 Task: Modify the Trello card 'Card0000000136' by adding a link, editing the description, adding a 'Join the card' button, and changing the cover color to red.
Action: Mouse moved to (432, 594)
Screenshot: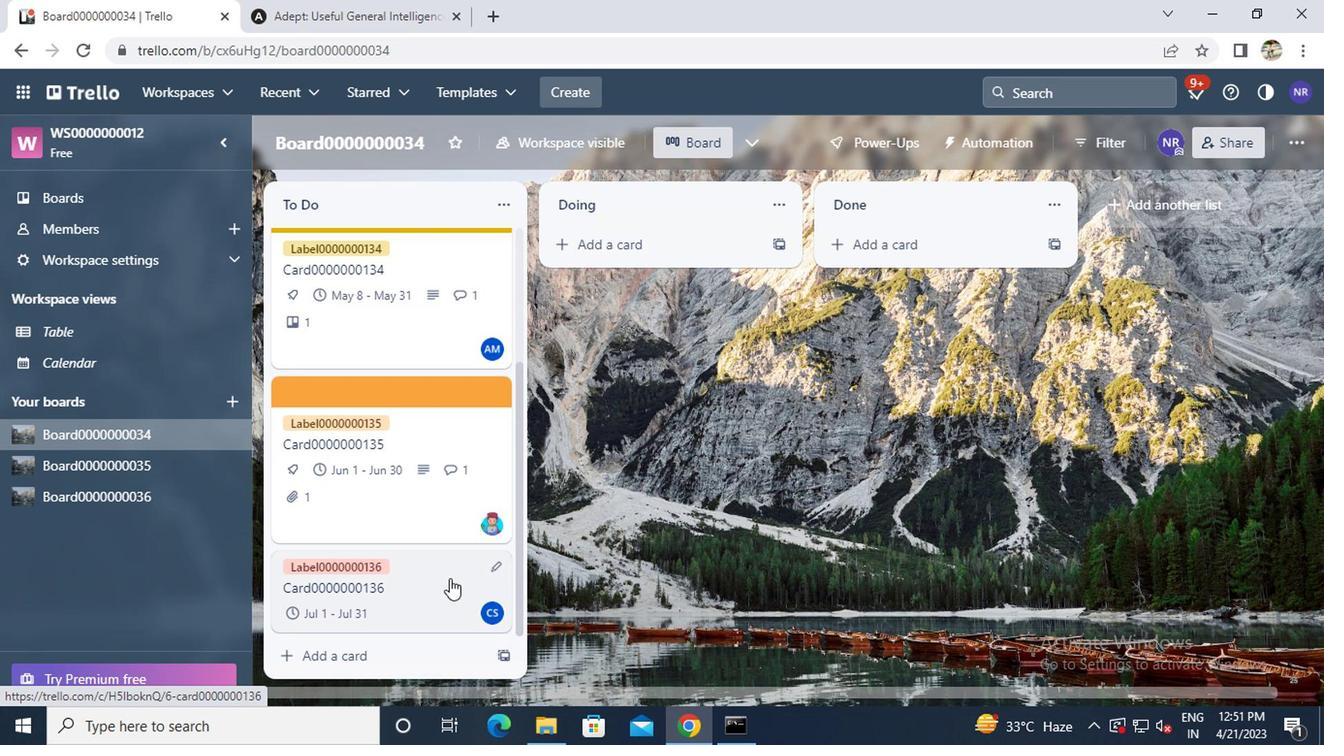 
Action: Mouse pressed left at (432, 594)
Screenshot: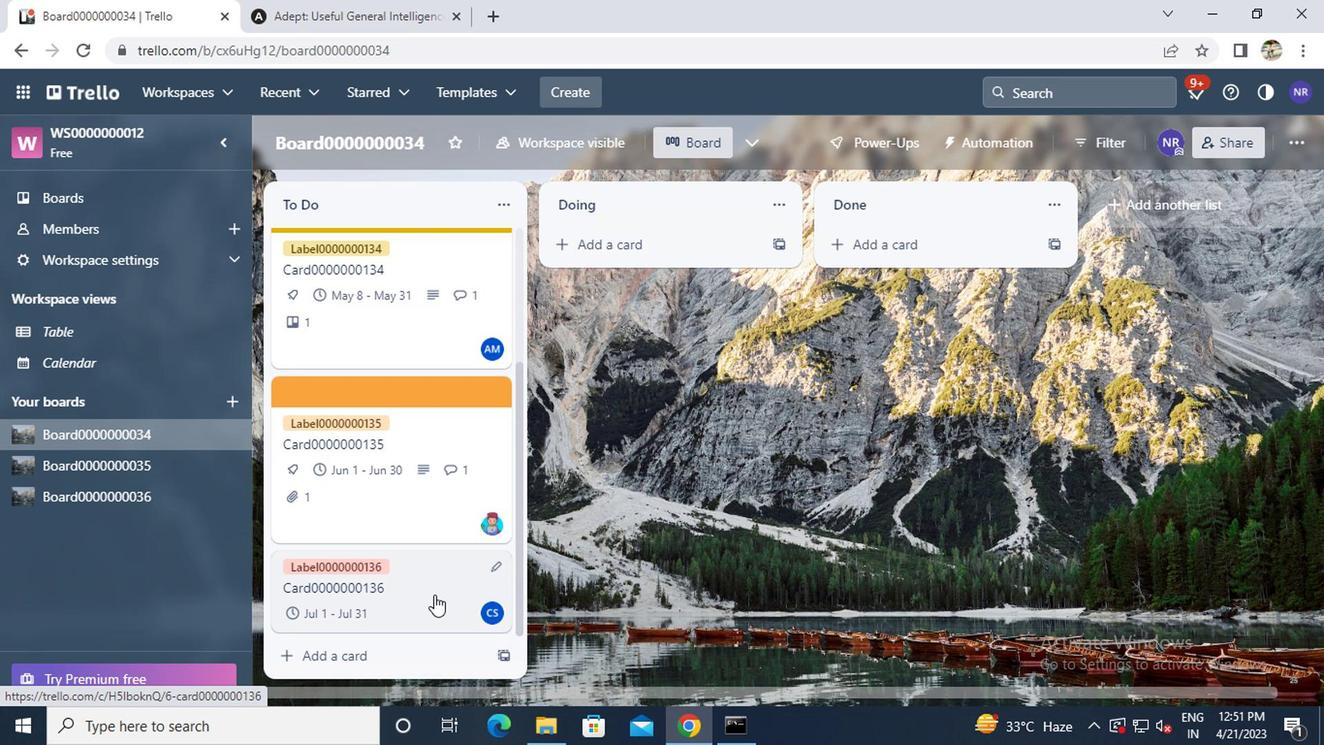 
Action: Mouse moved to (867, 406)
Screenshot: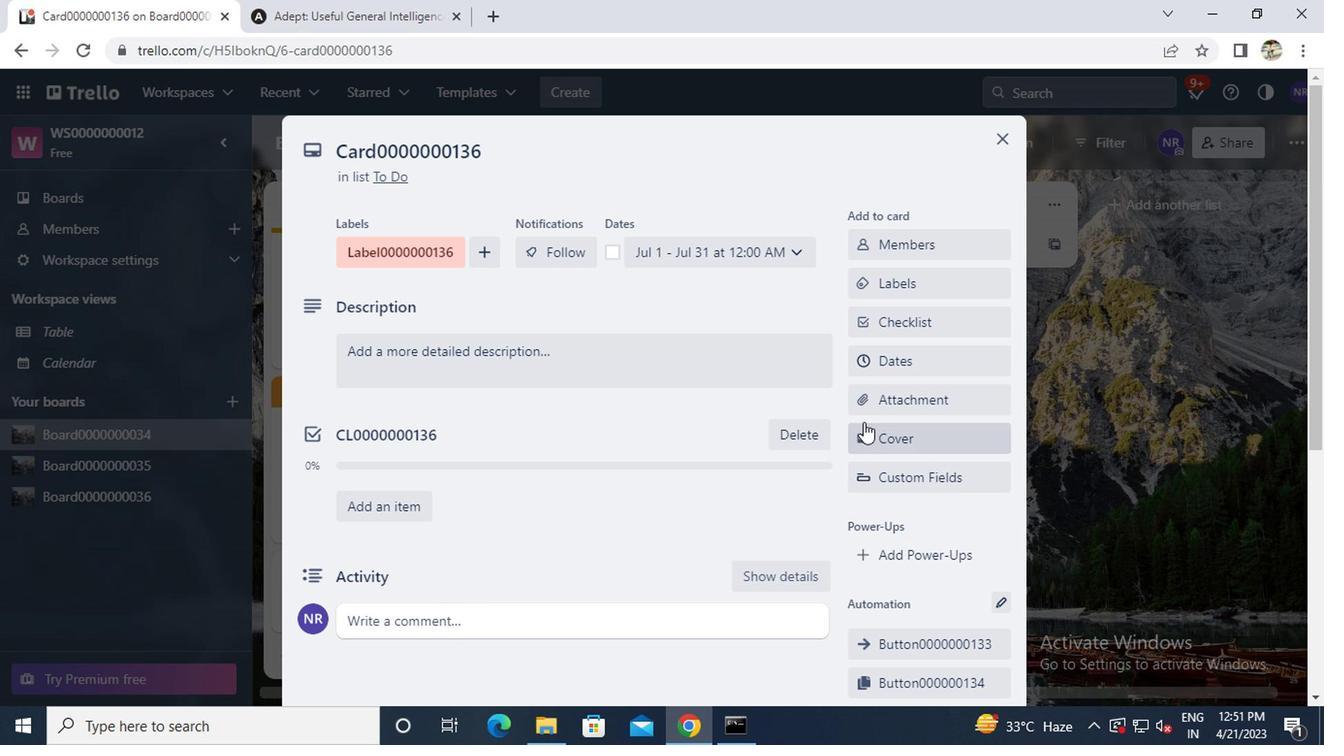 
Action: Mouse pressed left at (867, 406)
Screenshot: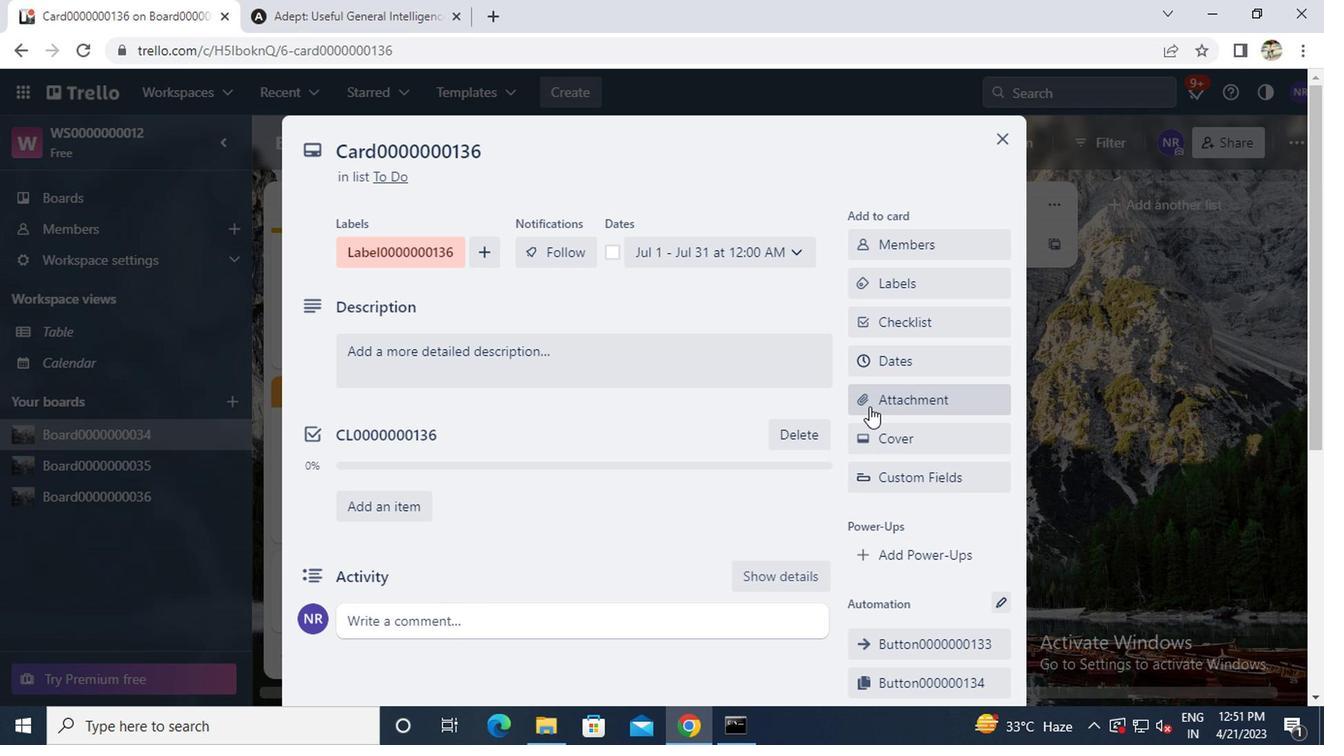 
Action: Mouse moved to (367, 8)
Screenshot: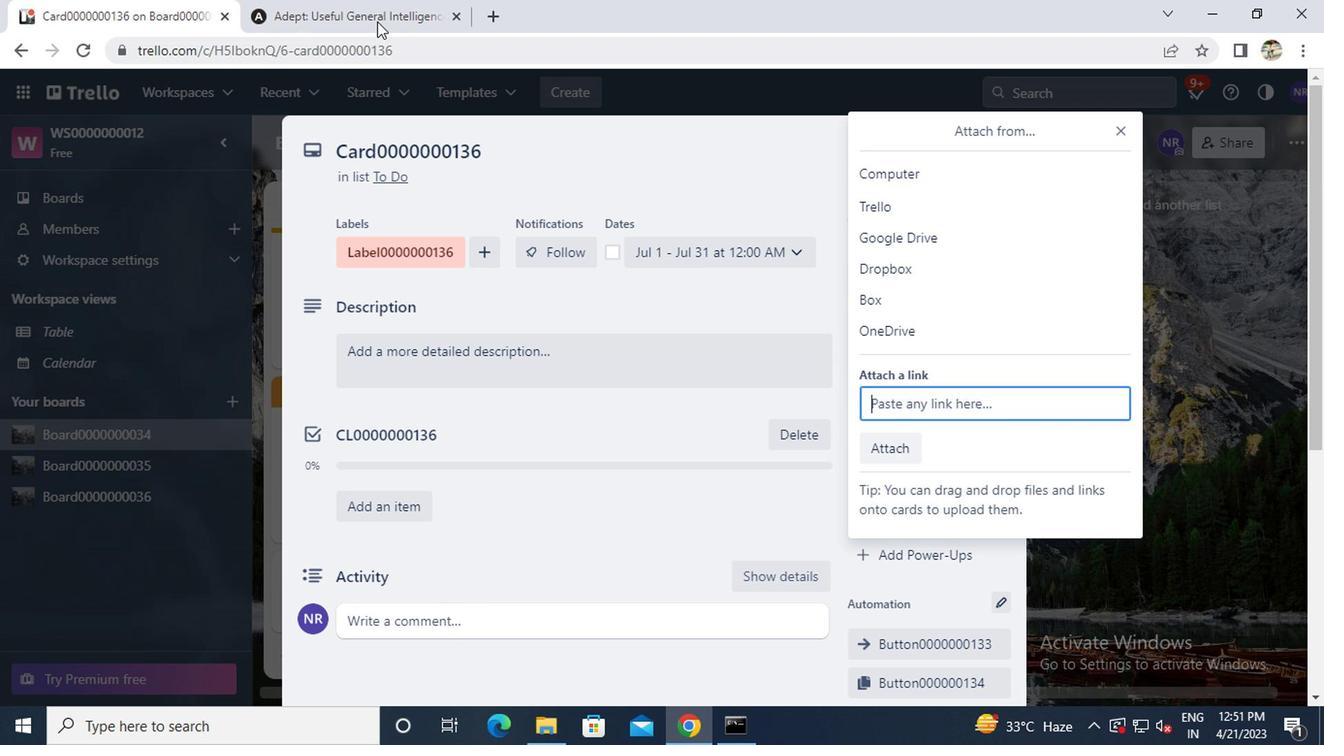 
Action: Mouse pressed left at (367, 8)
Screenshot: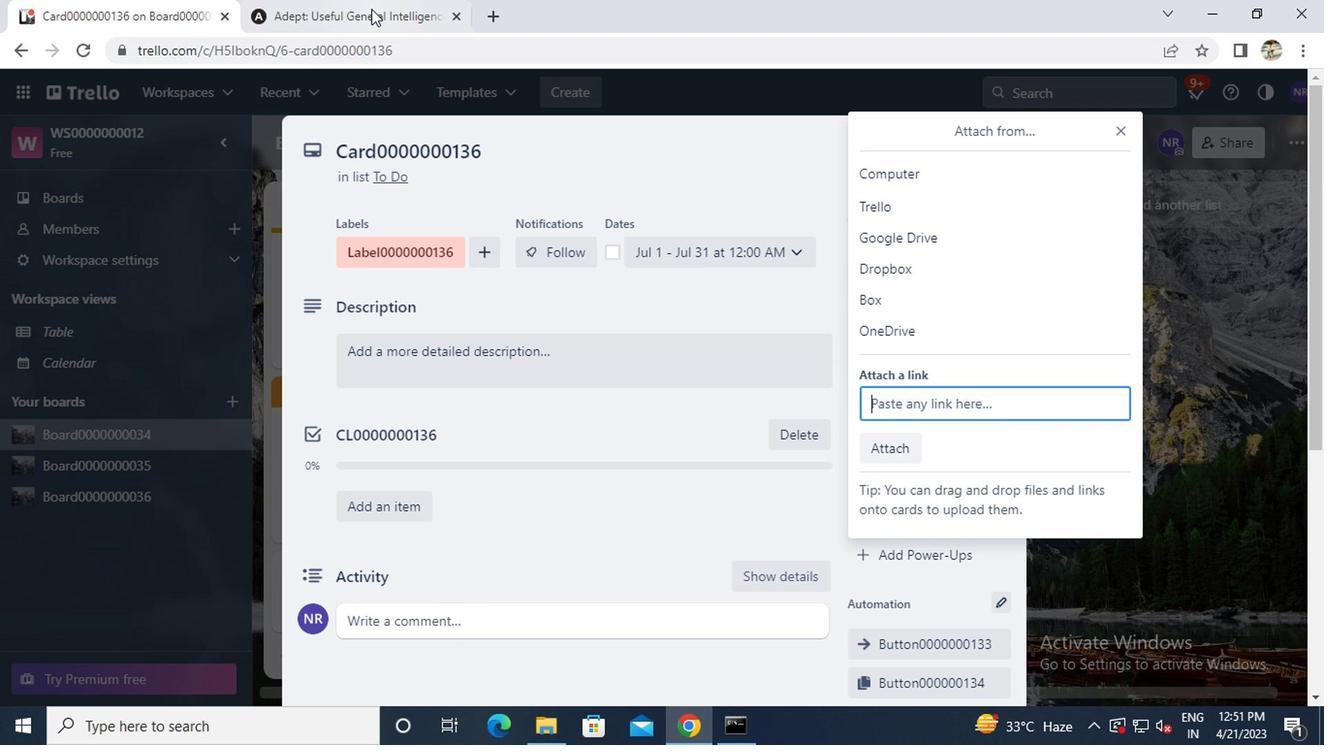 
Action: Mouse moved to (388, 53)
Screenshot: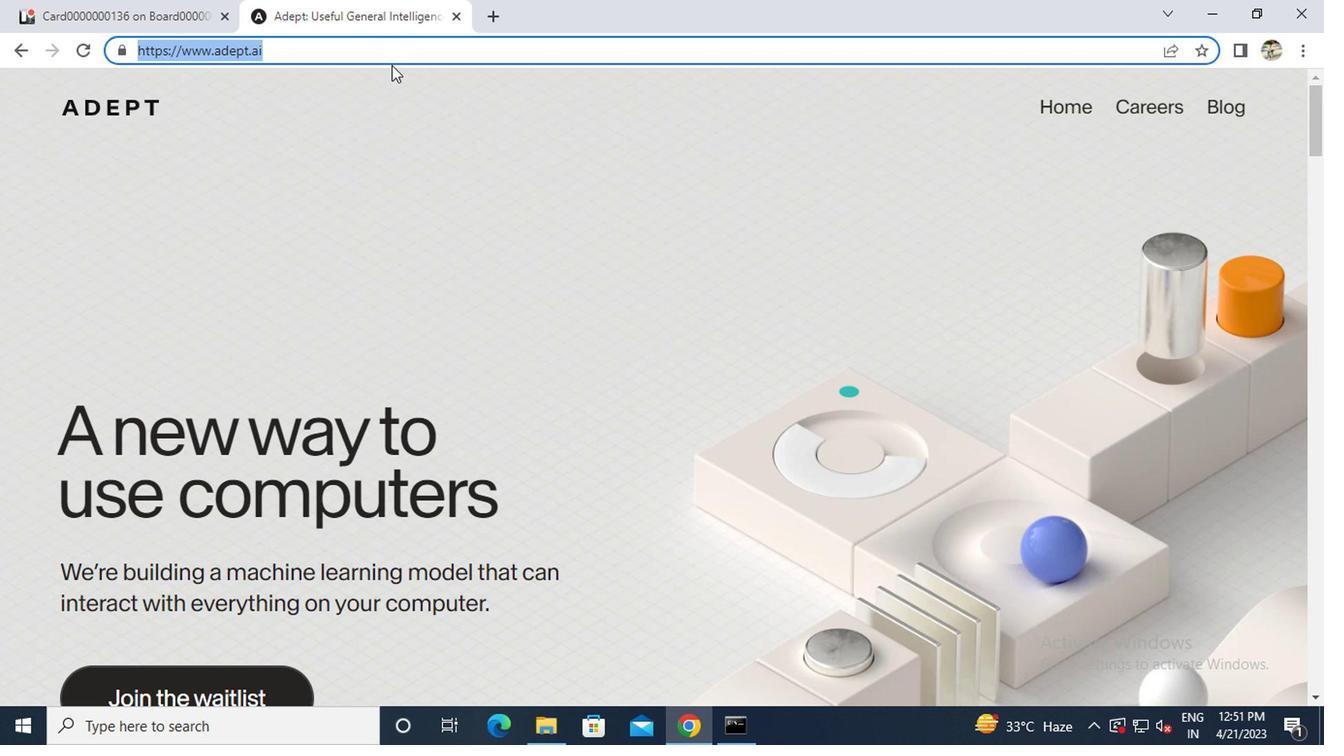 
Action: Key pressed ctrl+C
Screenshot: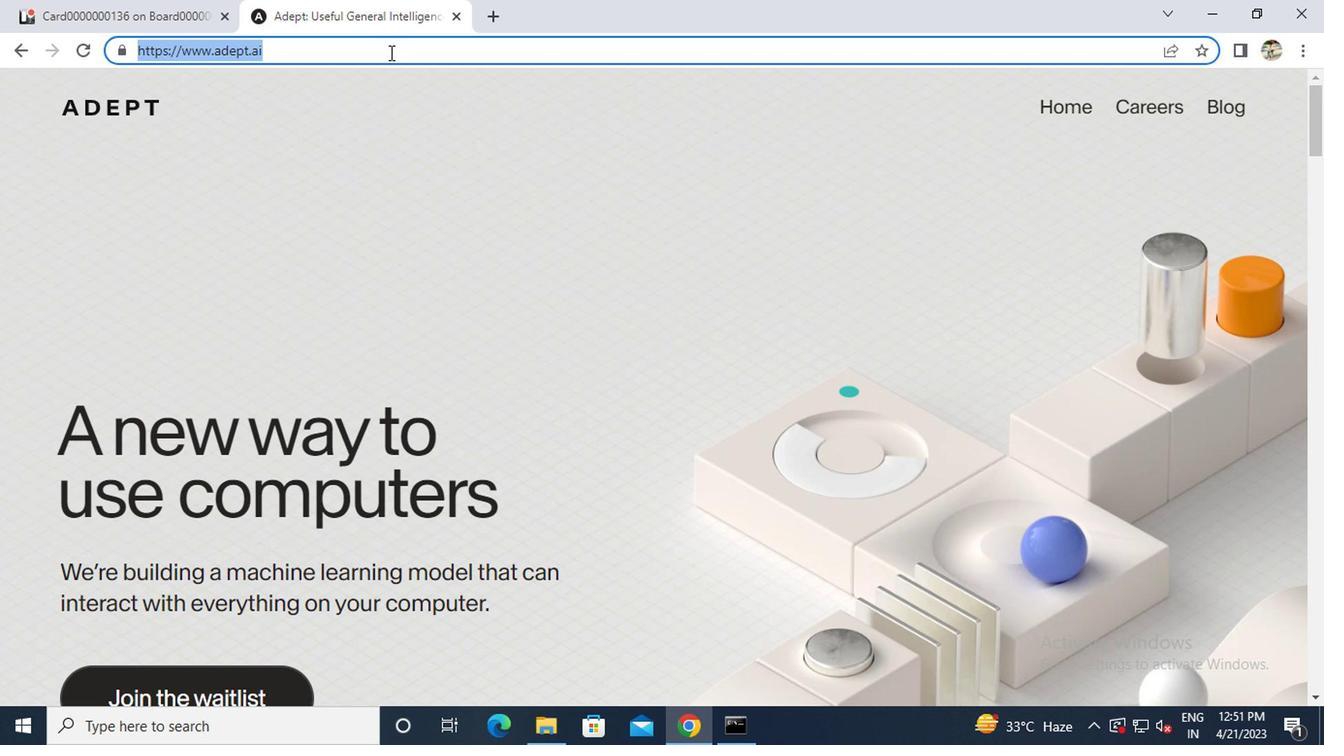 
Action: Mouse moved to (142, 0)
Screenshot: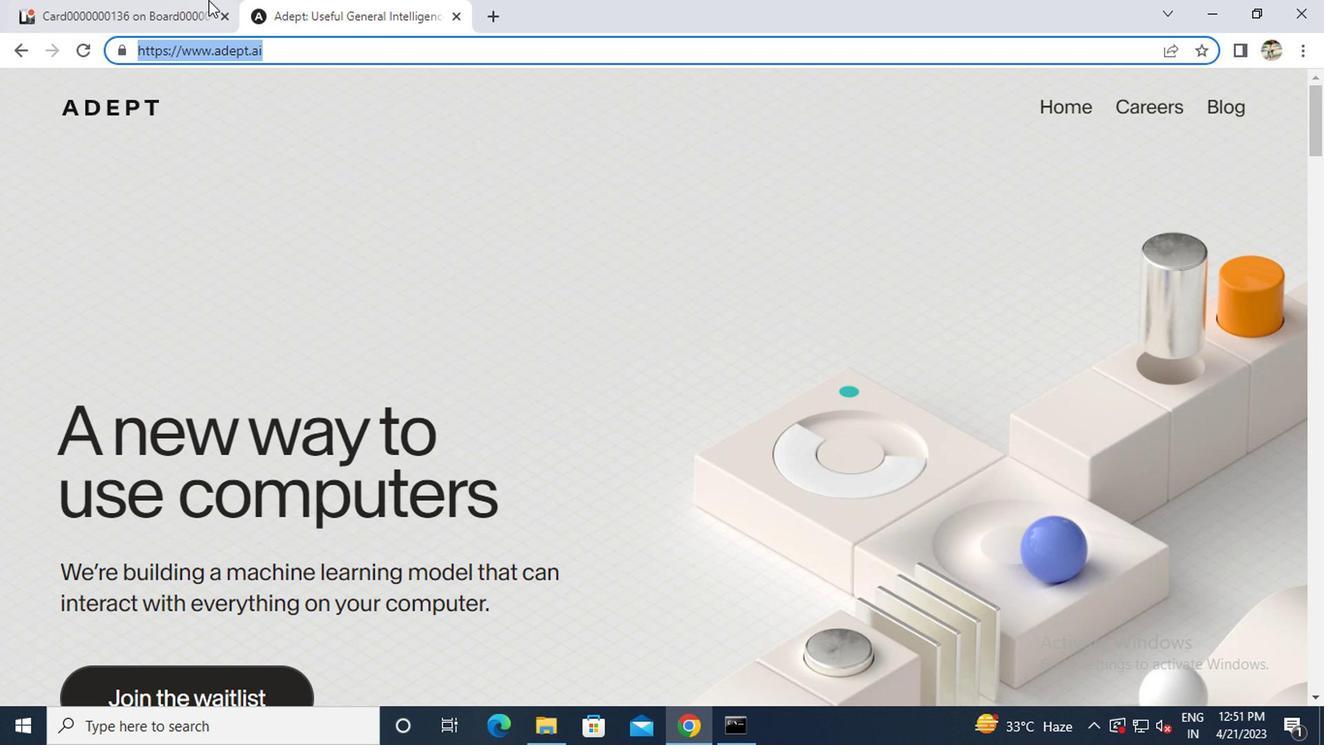 
Action: Mouse pressed left at (142, 2)
Screenshot: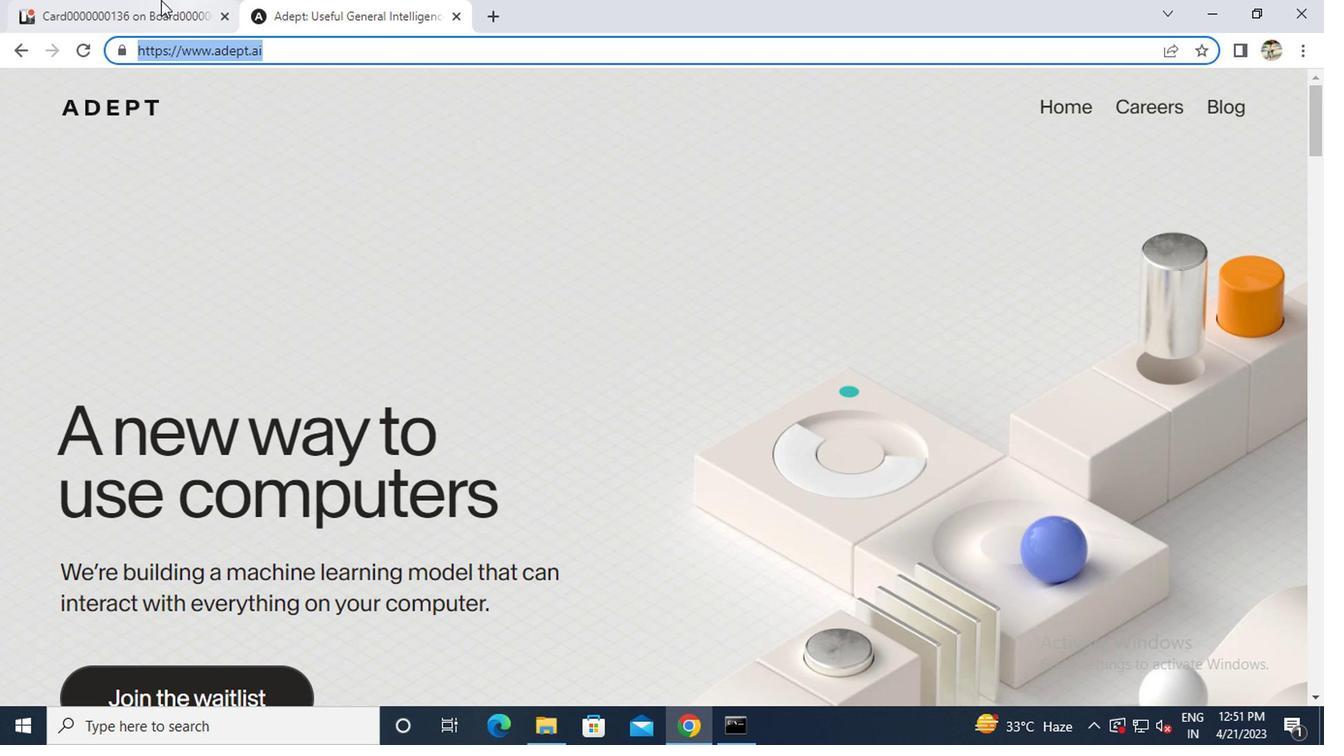 
Action: Mouse moved to (904, 405)
Screenshot: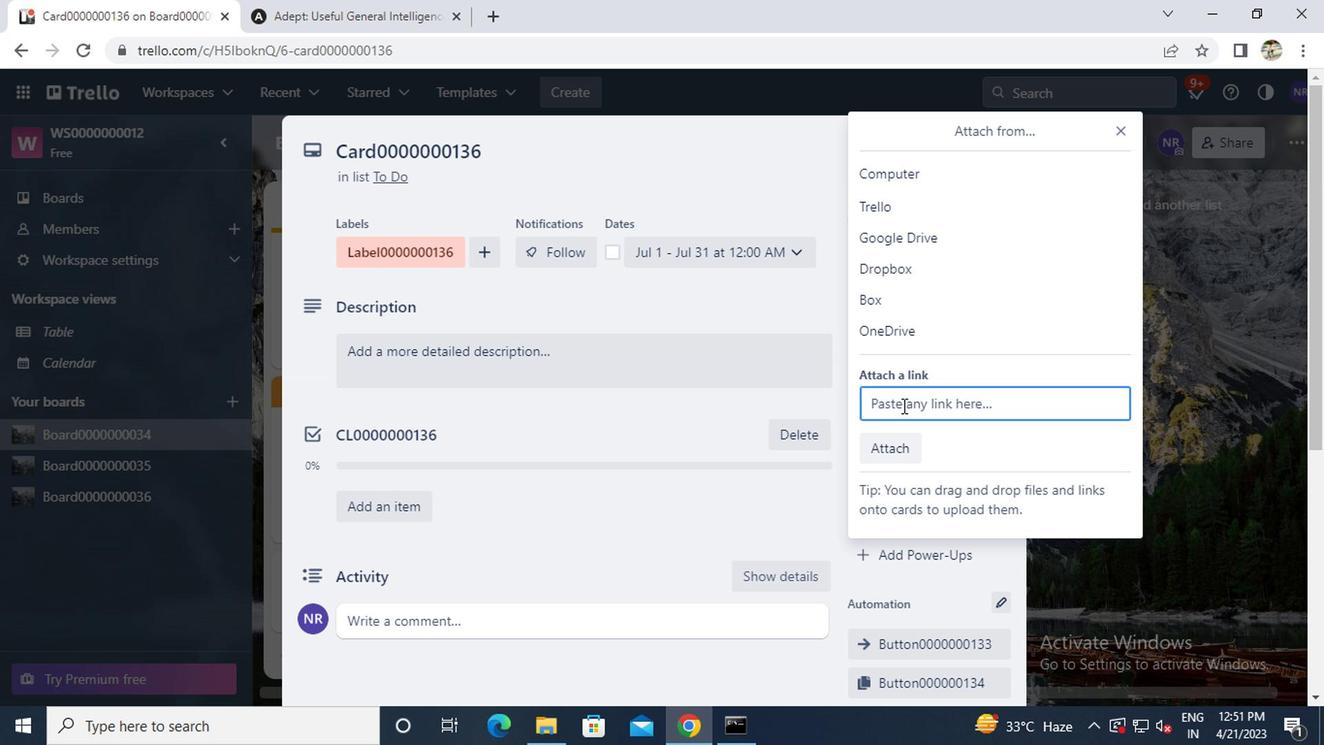 
Action: Mouse pressed left at (904, 405)
Screenshot: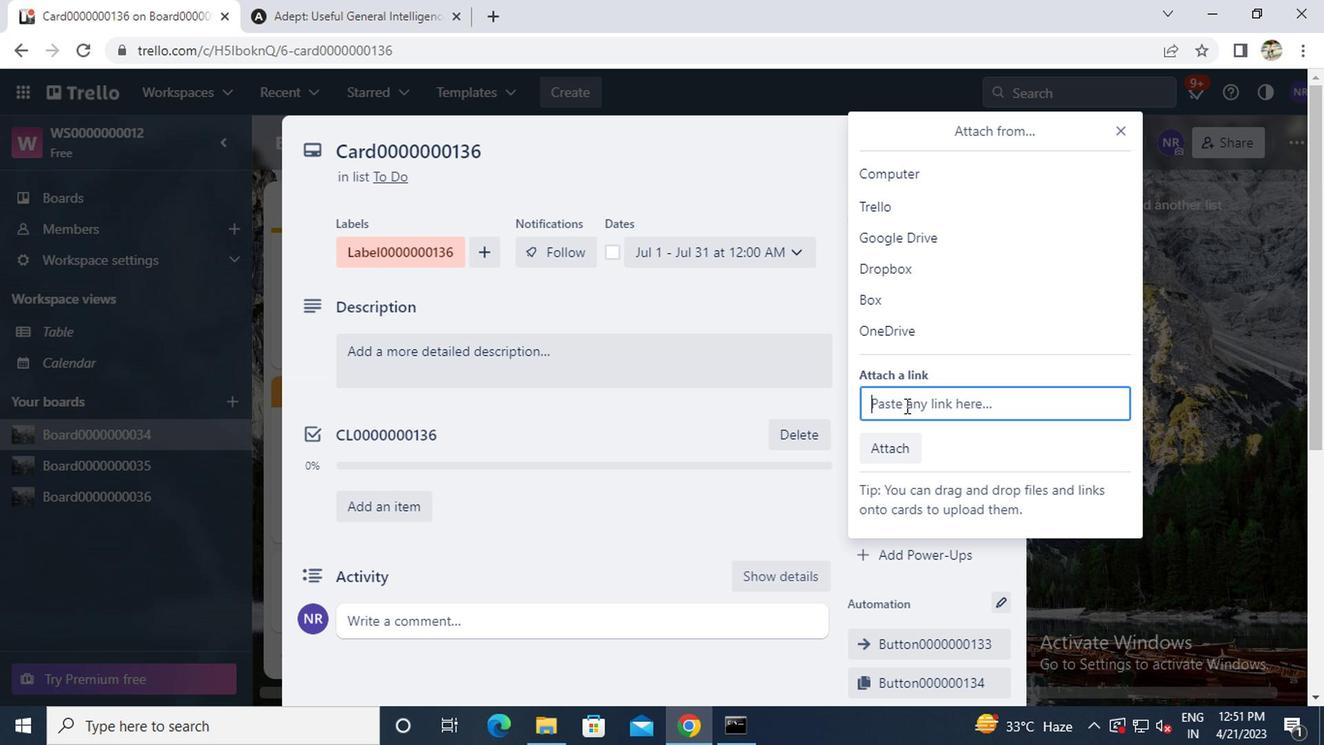 
Action: Key pressed ctrl+V
Screenshot: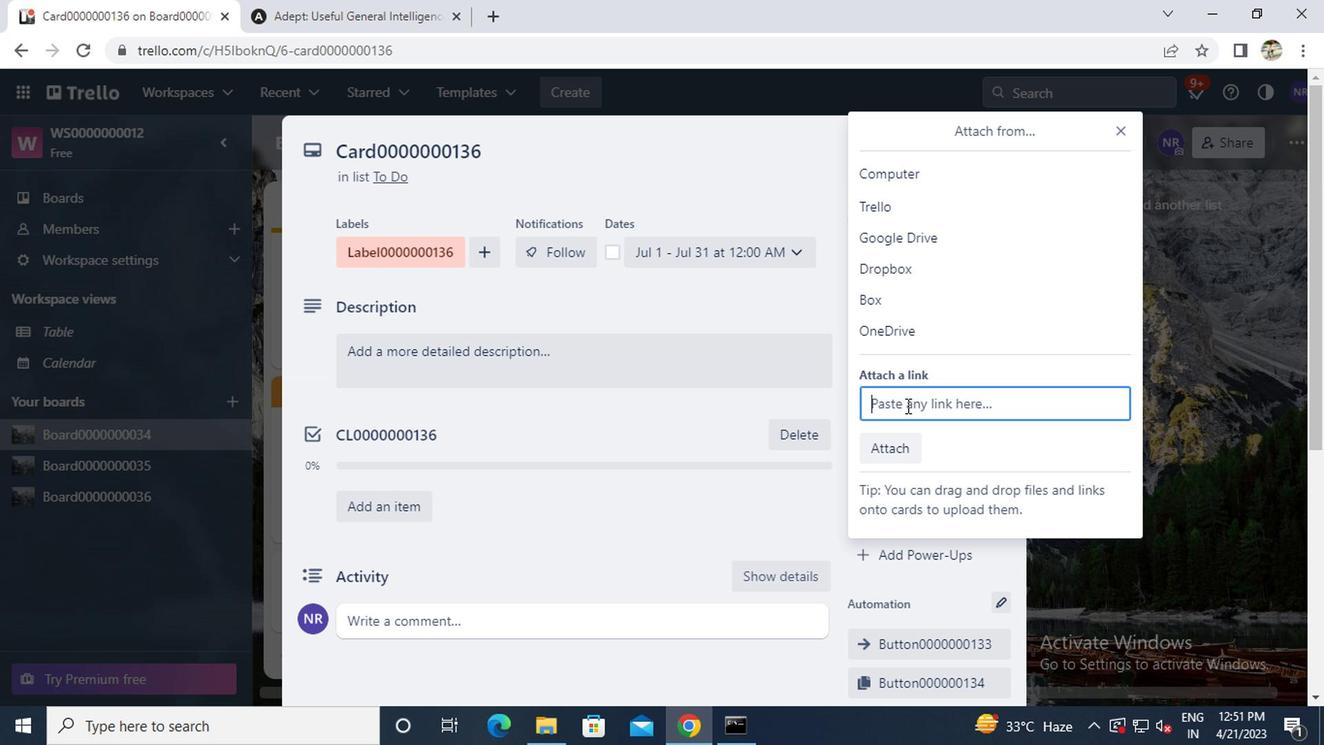 
Action: Mouse moved to (907, 467)
Screenshot: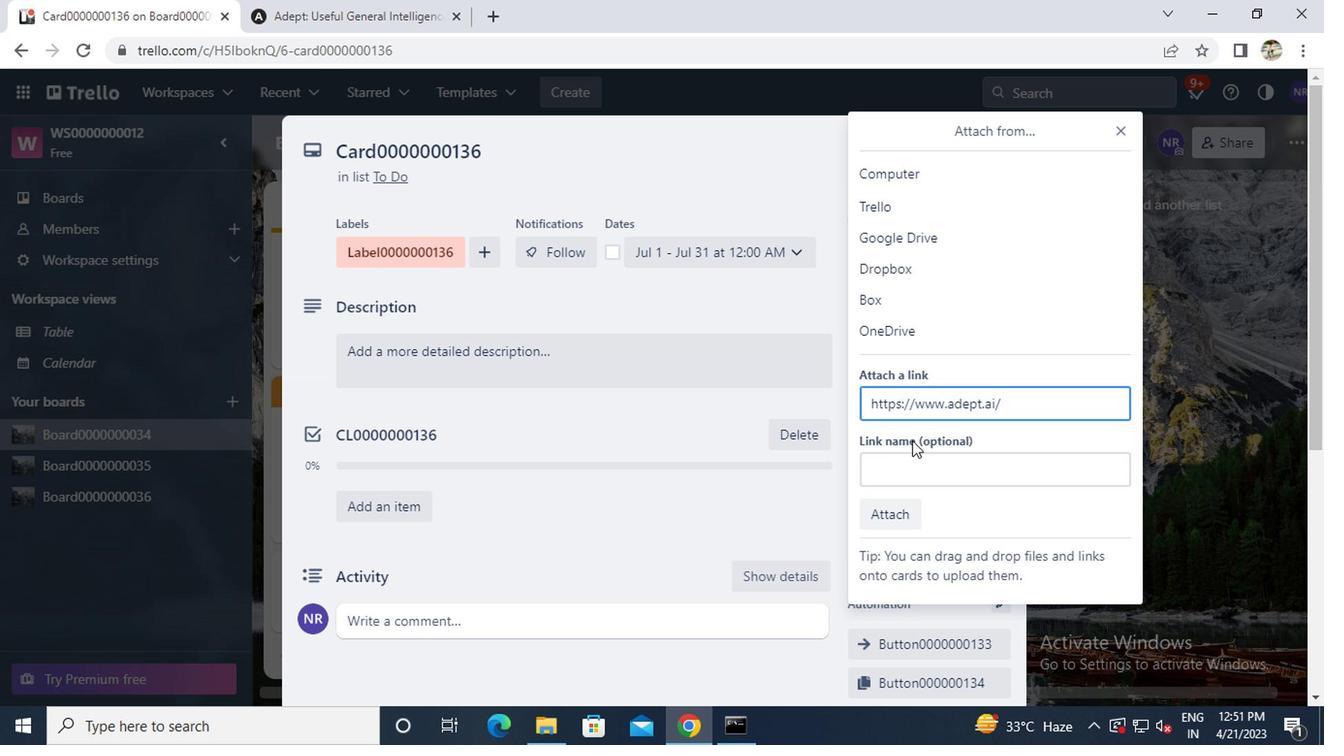 
Action: Mouse pressed left at (907, 467)
Screenshot: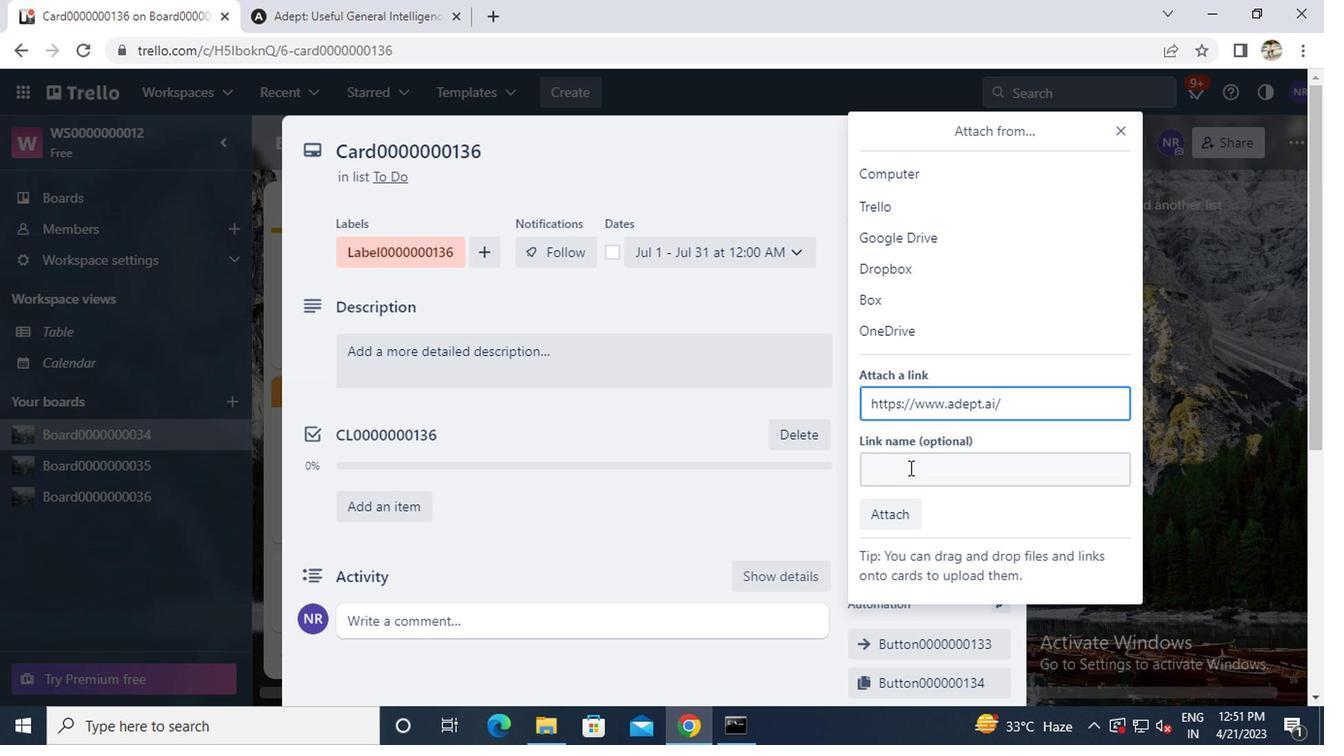 
Action: Key pressed l<Key.caps_lock>ink
Screenshot: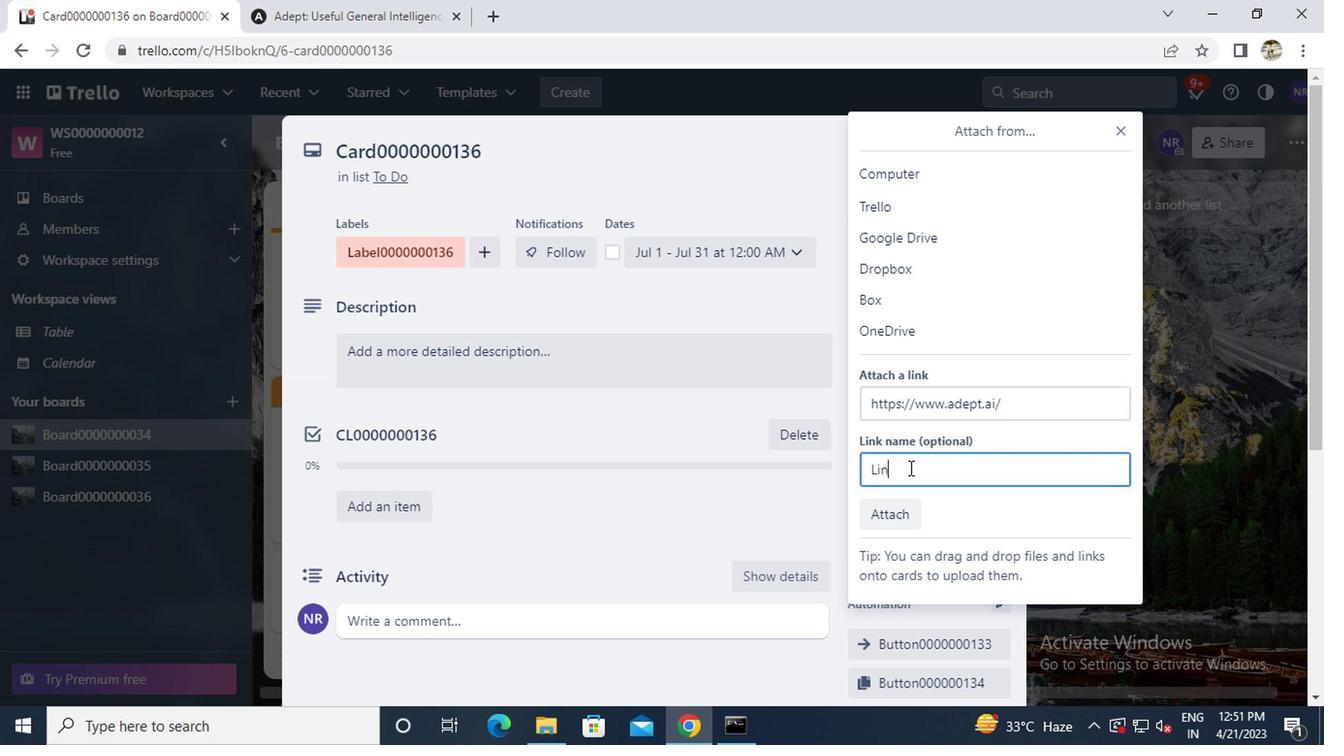 
Action: Mouse moved to (890, 516)
Screenshot: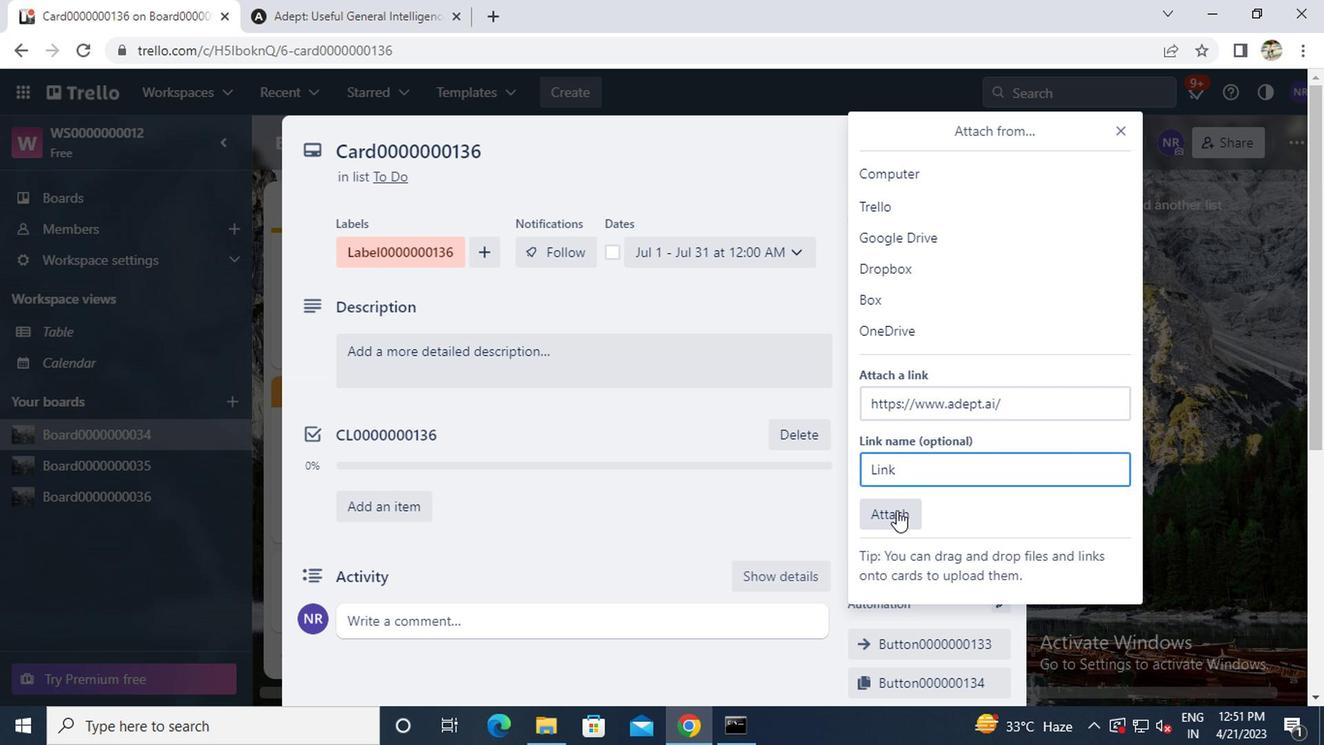 
Action: Mouse pressed left at (890, 516)
Screenshot: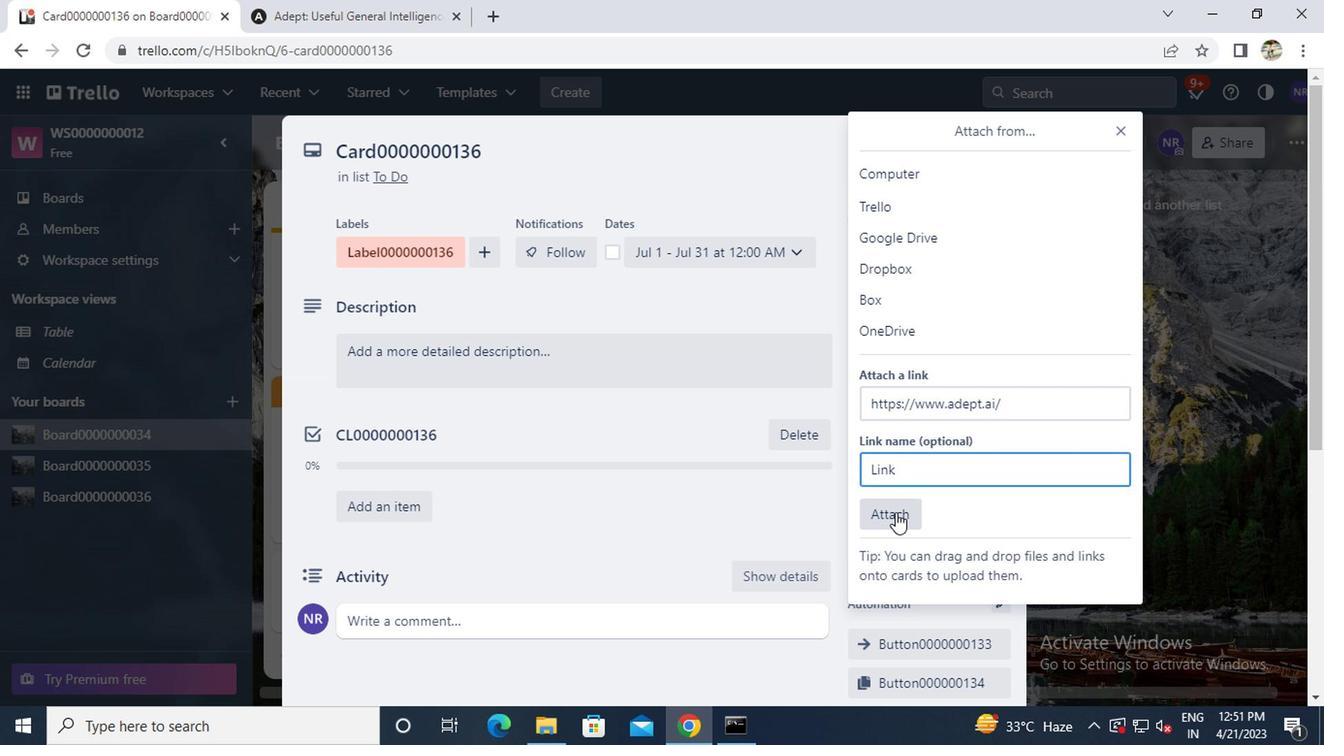 
Action: Mouse moved to (870, 444)
Screenshot: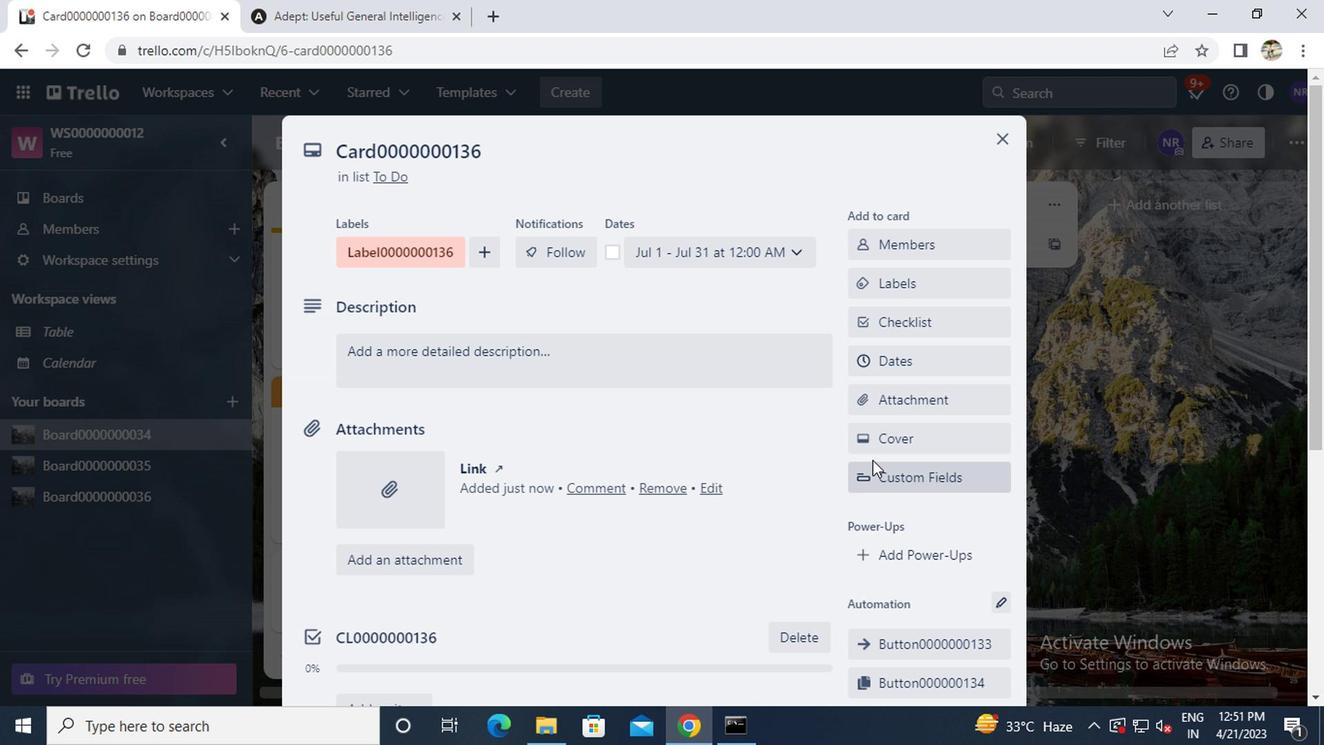 
Action: Mouse pressed left at (870, 444)
Screenshot: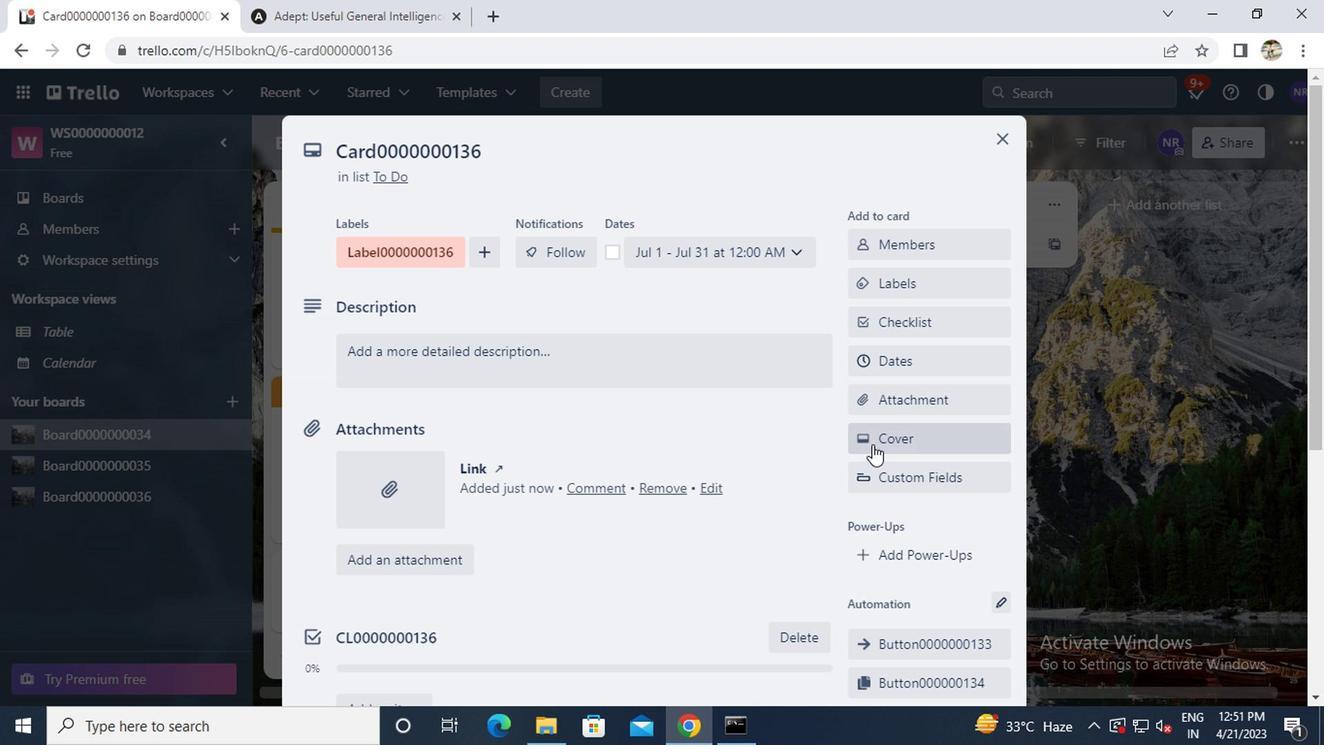
Action: Mouse moved to (1037, 316)
Screenshot: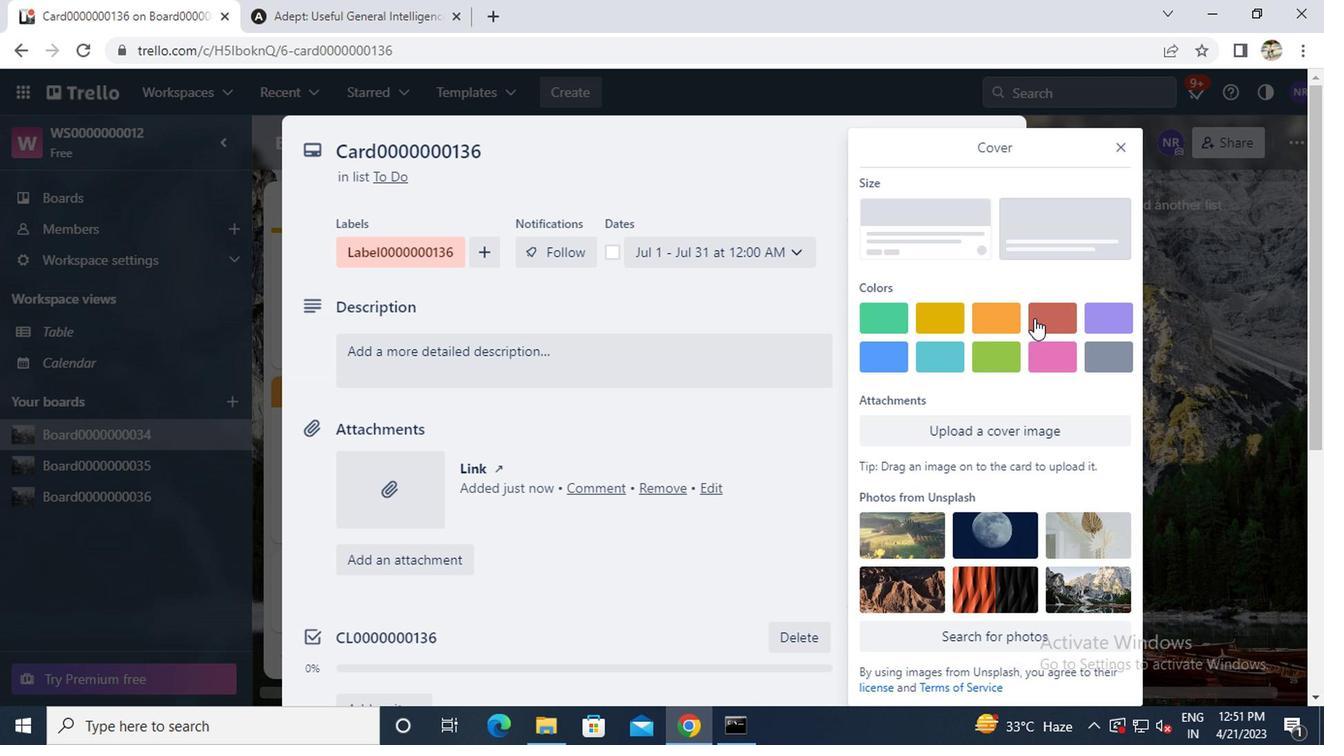 
Action: Mouse pressed left at (1037, 316)
Screenshot: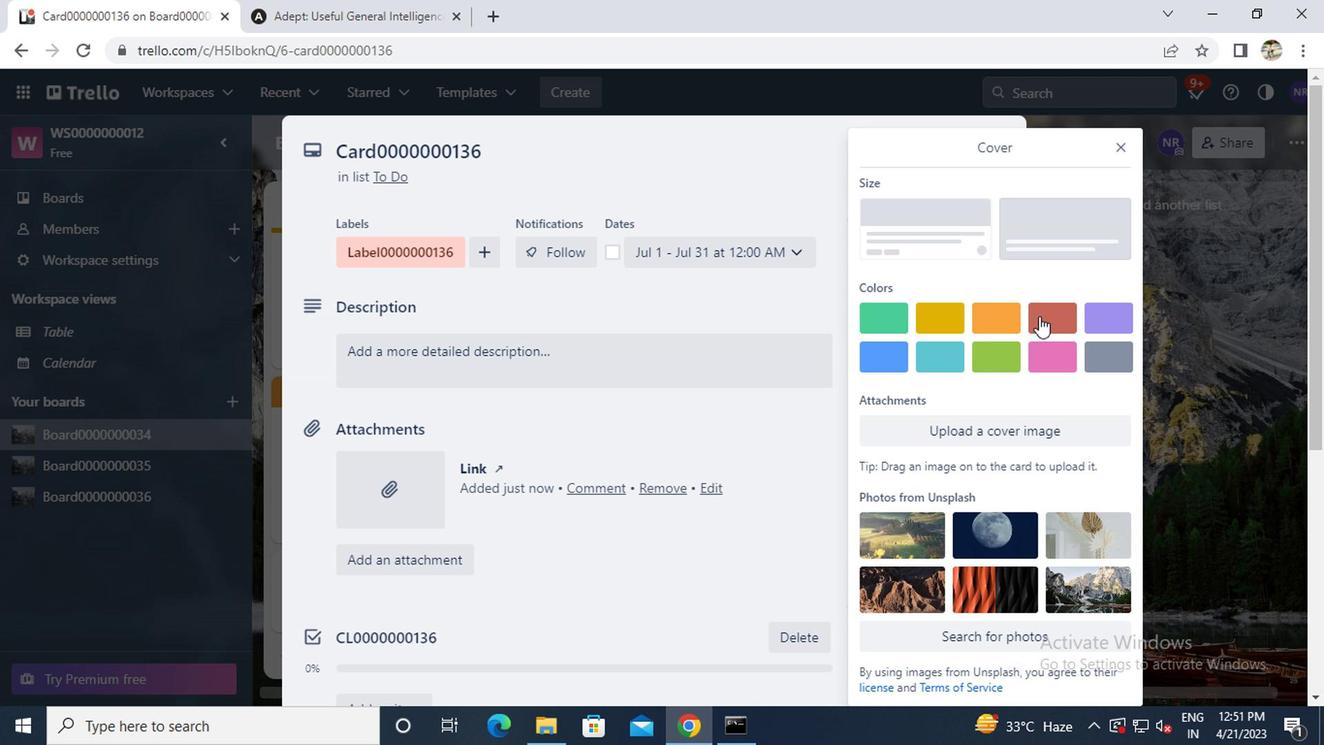 
Action: Mouse moved to (1115, 135)
Screenshot: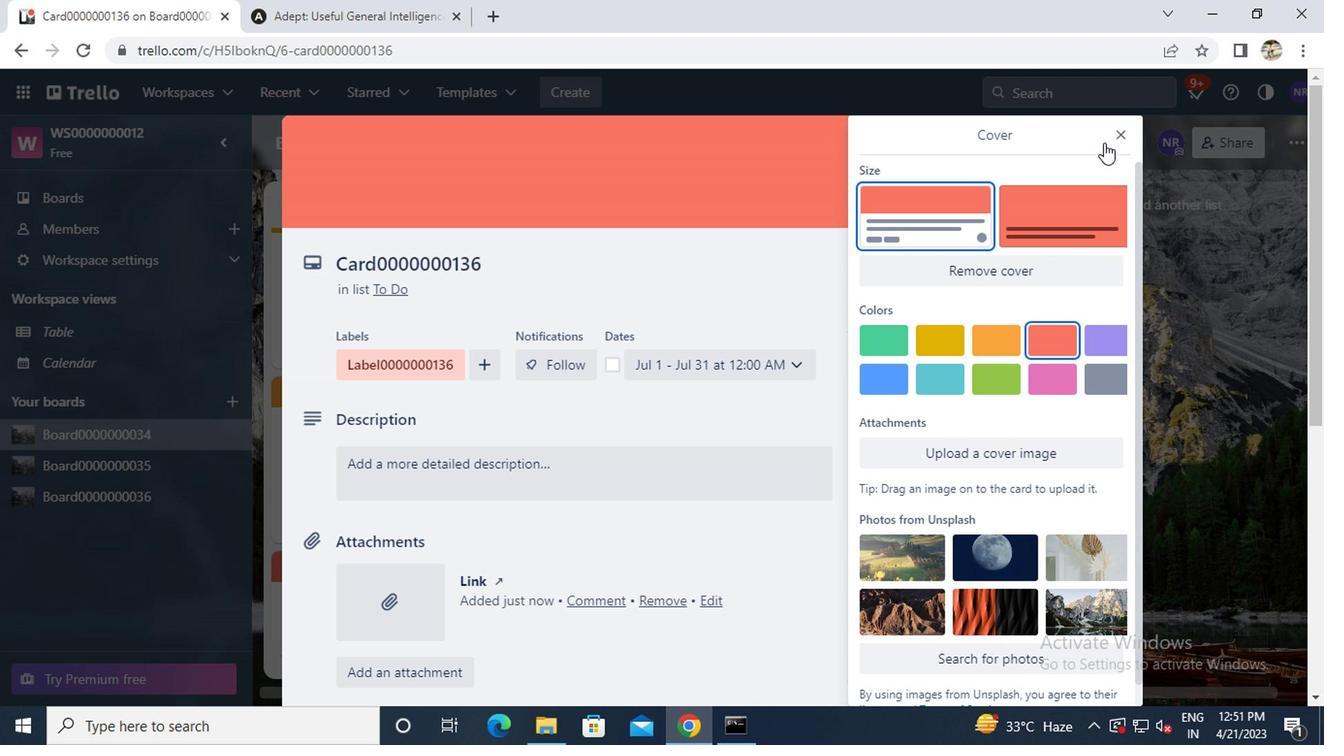 
Action: Mouse pressed left at (1115, 135)
Screenshot: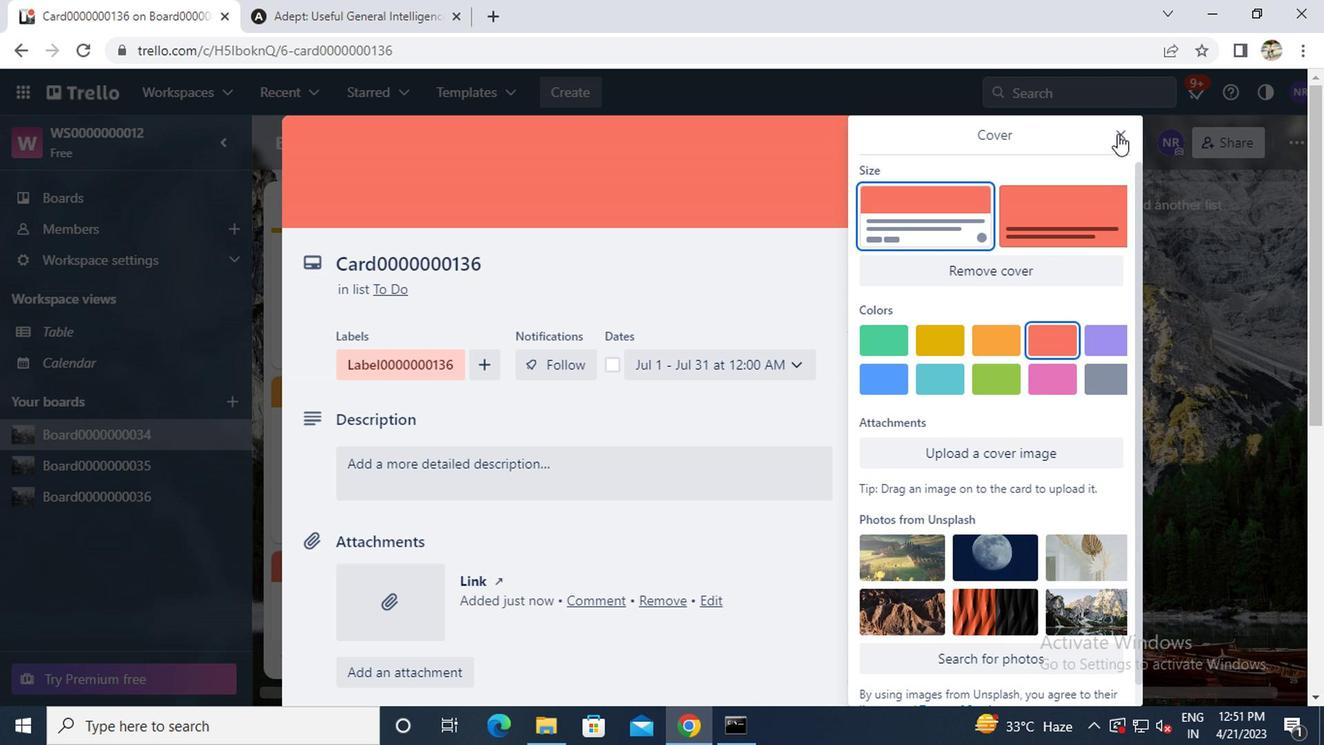 
Action: Mouse moved to (925, 430)
Screenshot: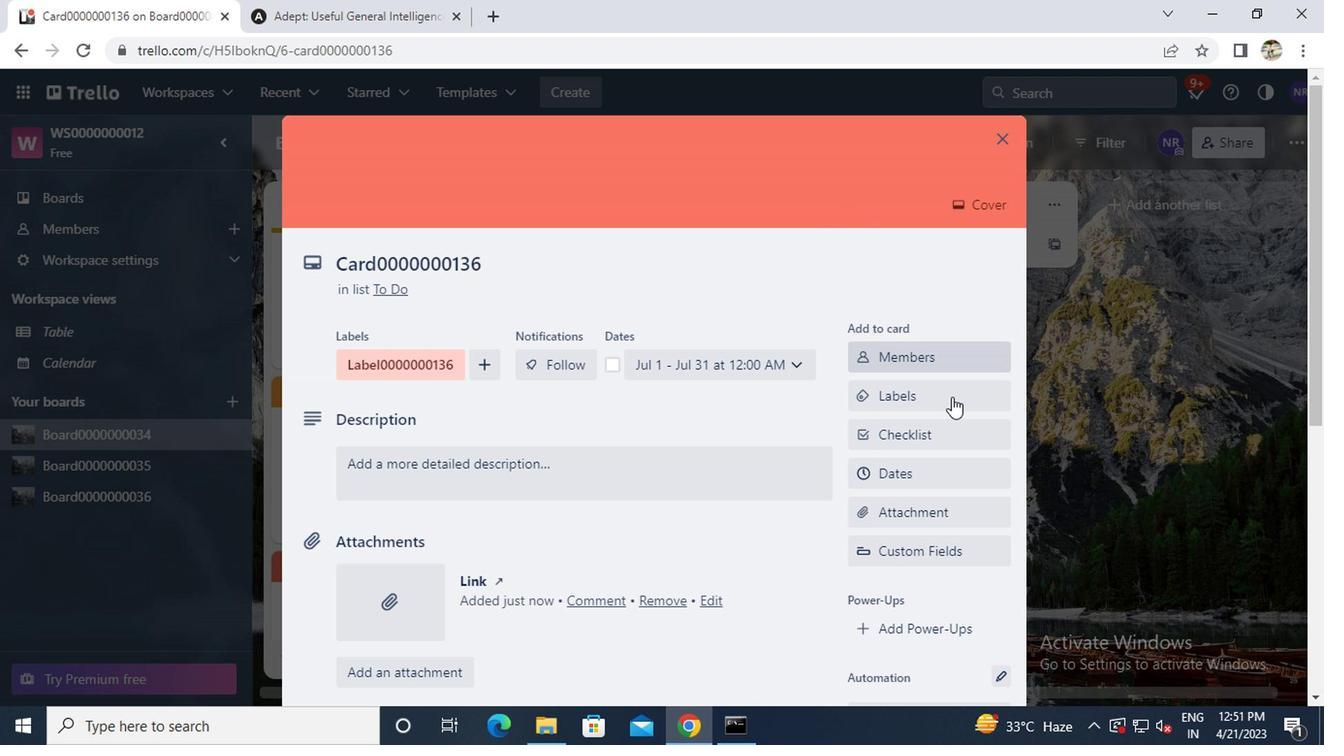 
Action: Mouse scrolled (925, 429) with delta (0, 0)
Screenshot: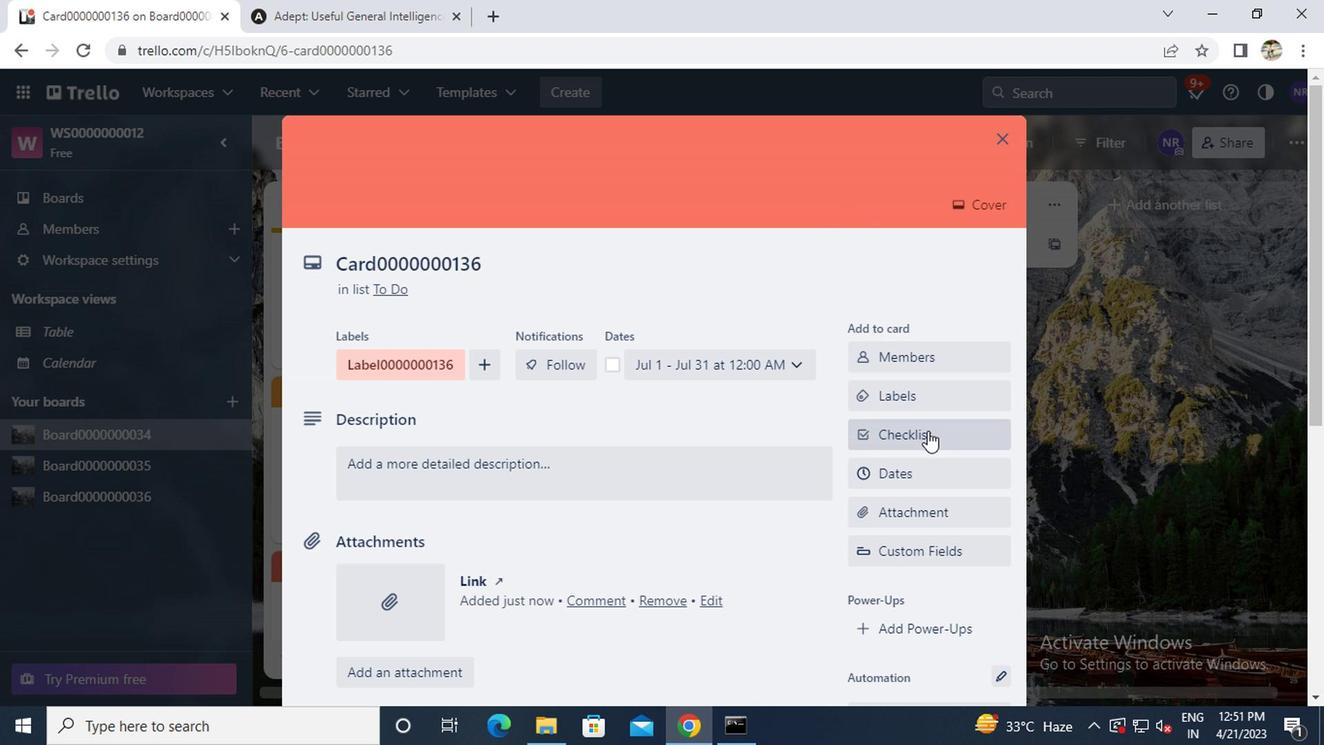 
Action: Mouse scrolled (925, 429) with delta (0, 0)
Screenshot: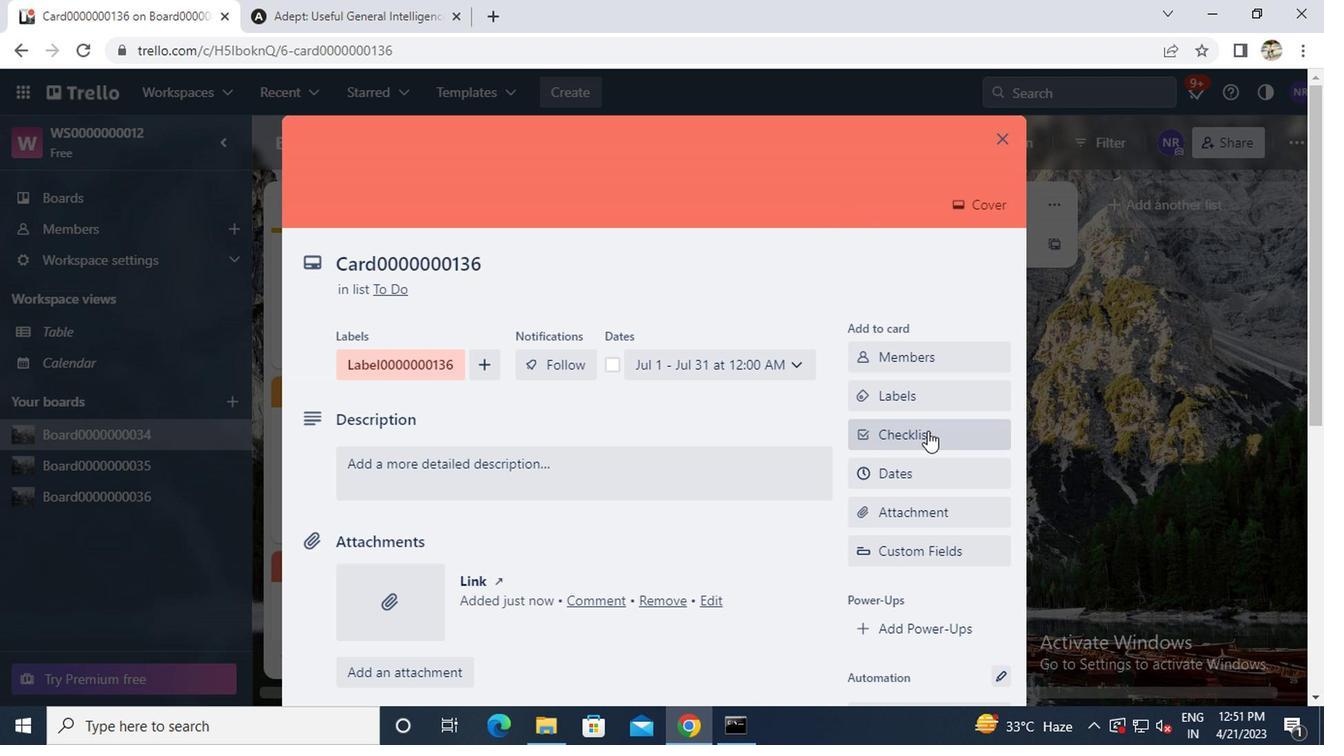 
Action: Mouse scrolled (925, 429) with delta (0, 0)
Screenshot: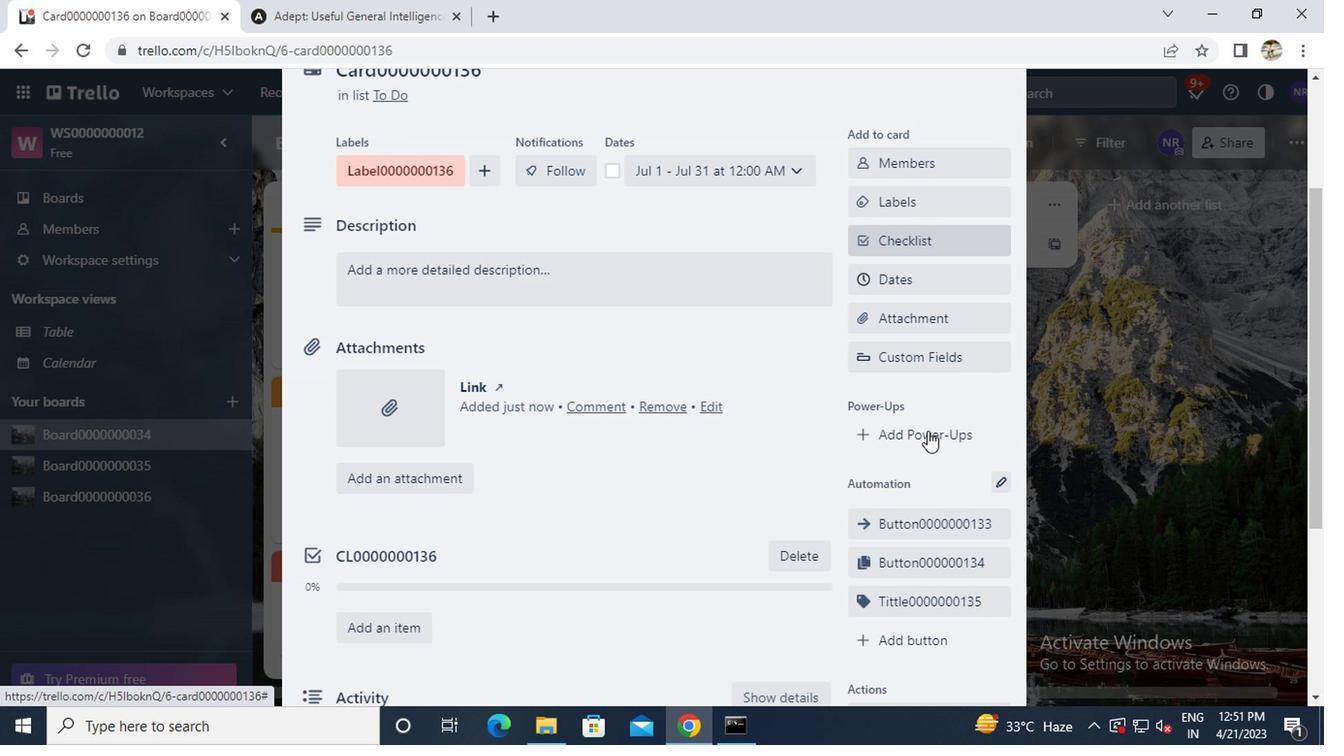 
Action: Mouse scrolled (925, 429) with delta (0, 0)
Screenshot: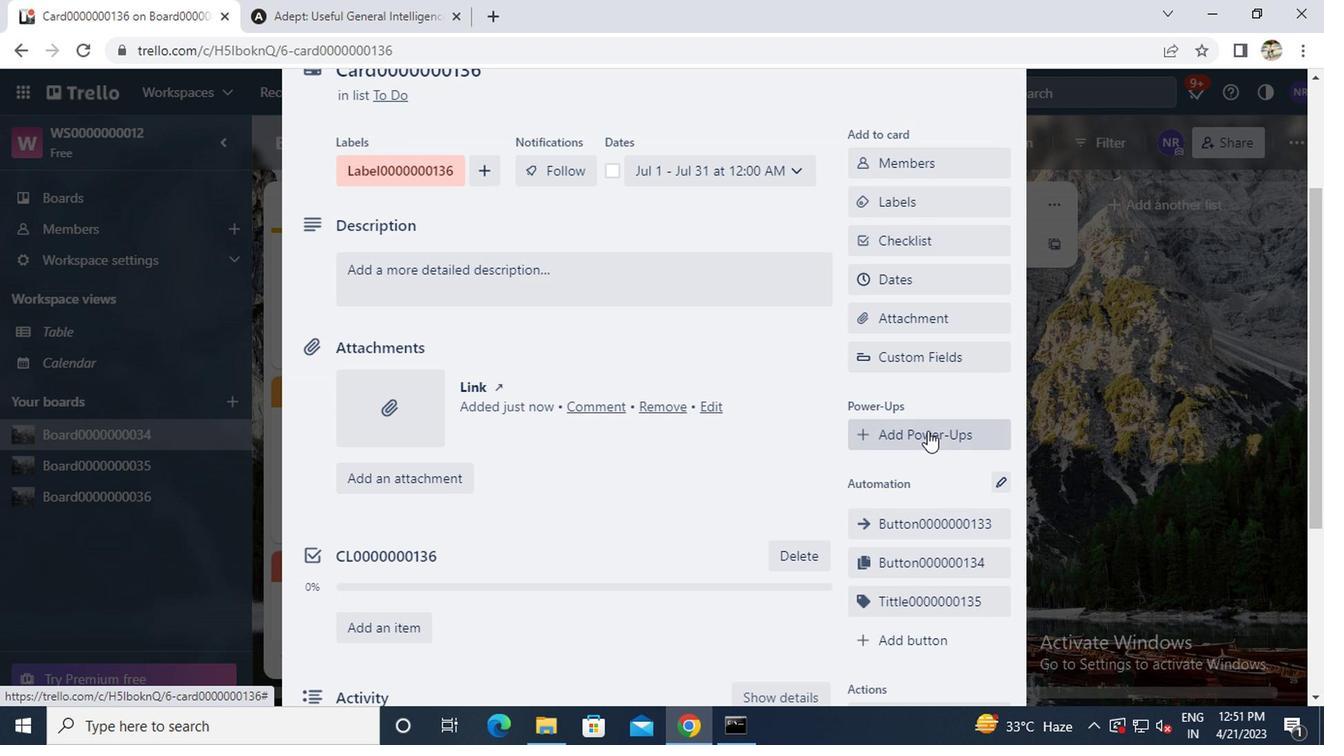 
Action: Mouse moved to (919, 444)
Screenshot: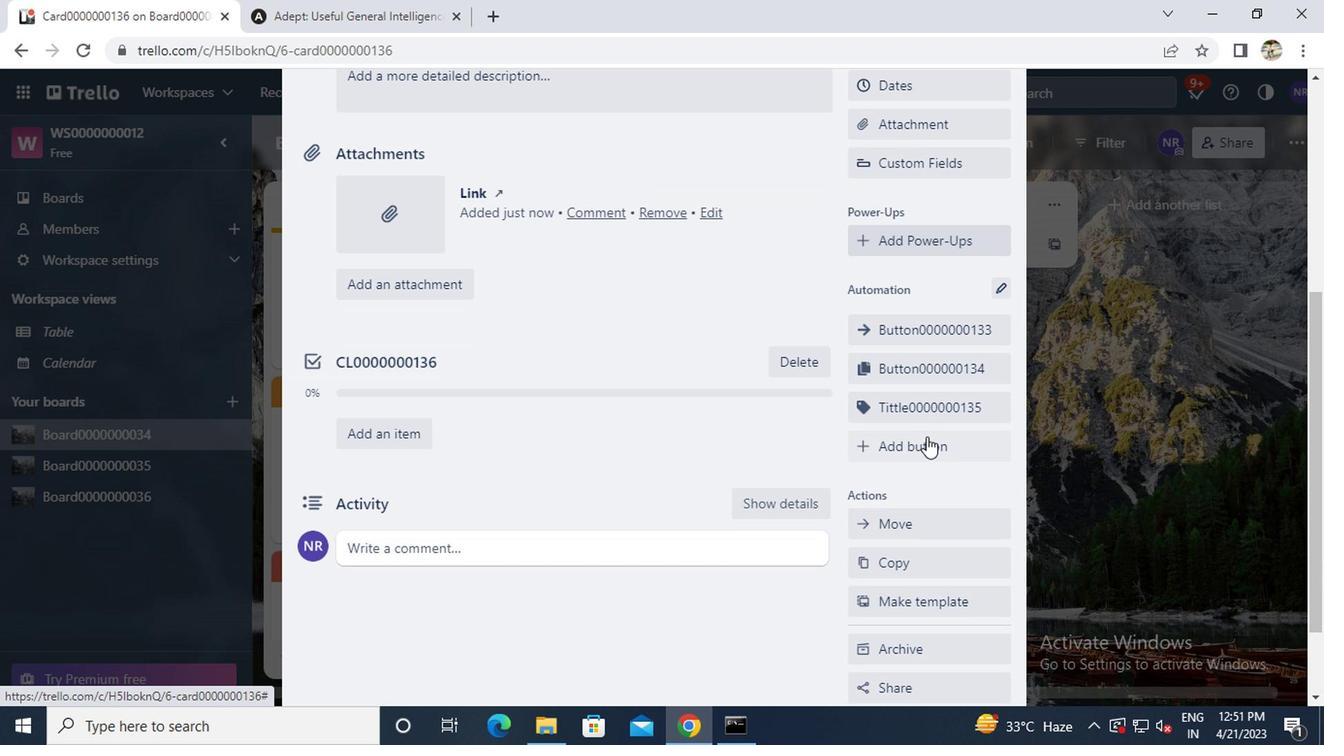 
Action: Mouse pressed left at (919, 444)
Screenshot: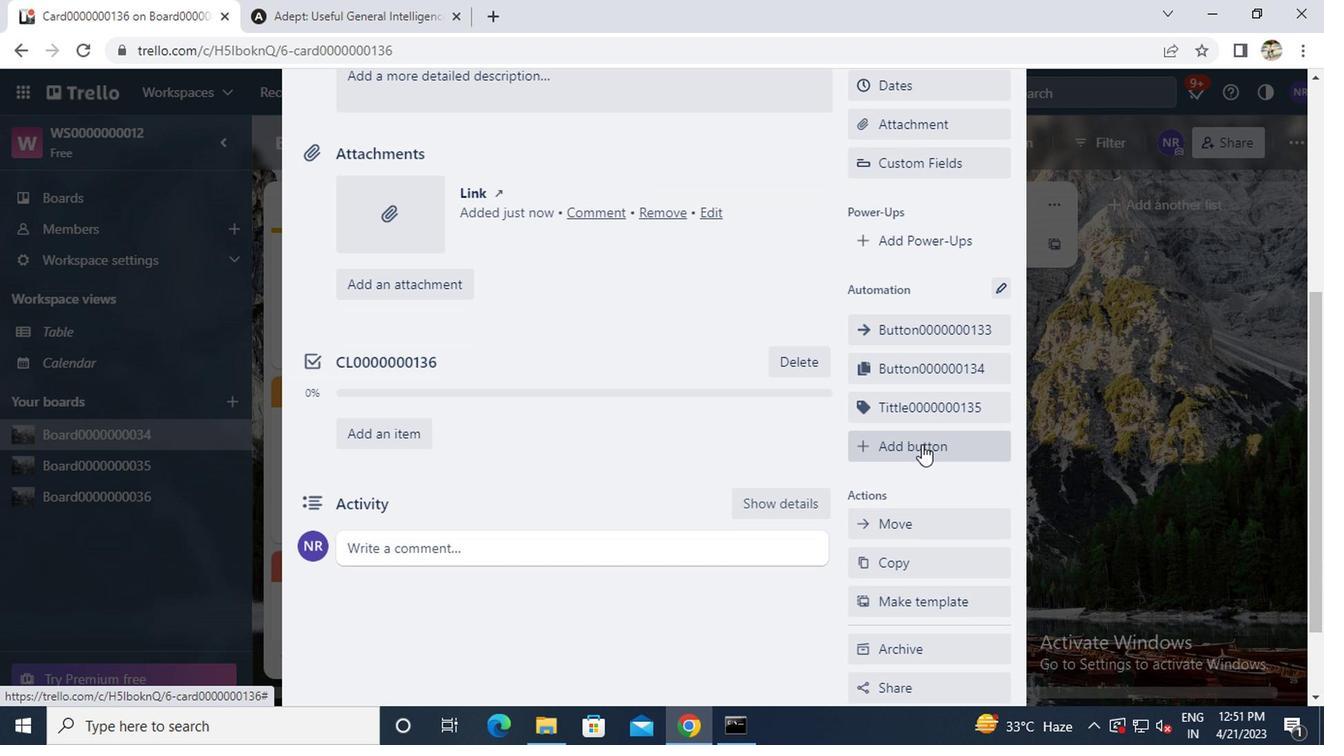 
Action: Mouse moved to (914, 338)
Screenshot: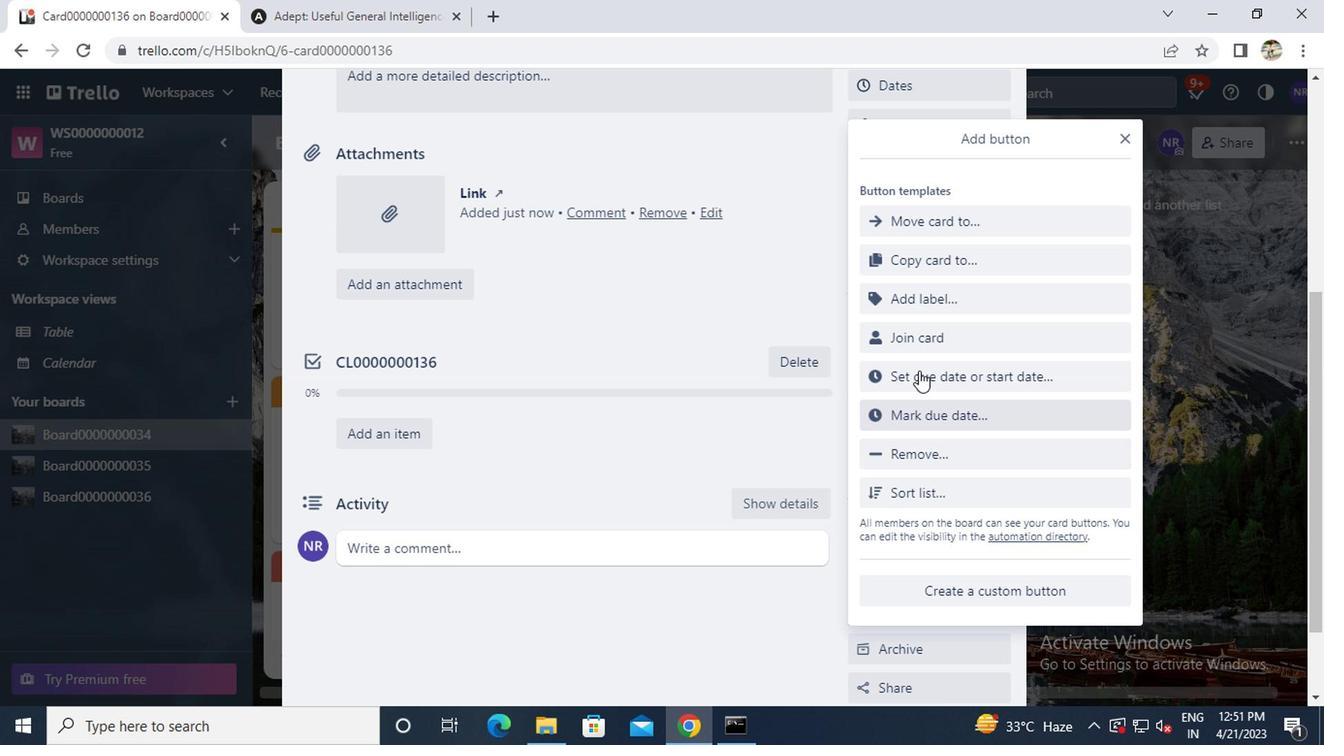 
Action: Mouse pressed left at (914, 338)
Screenshot: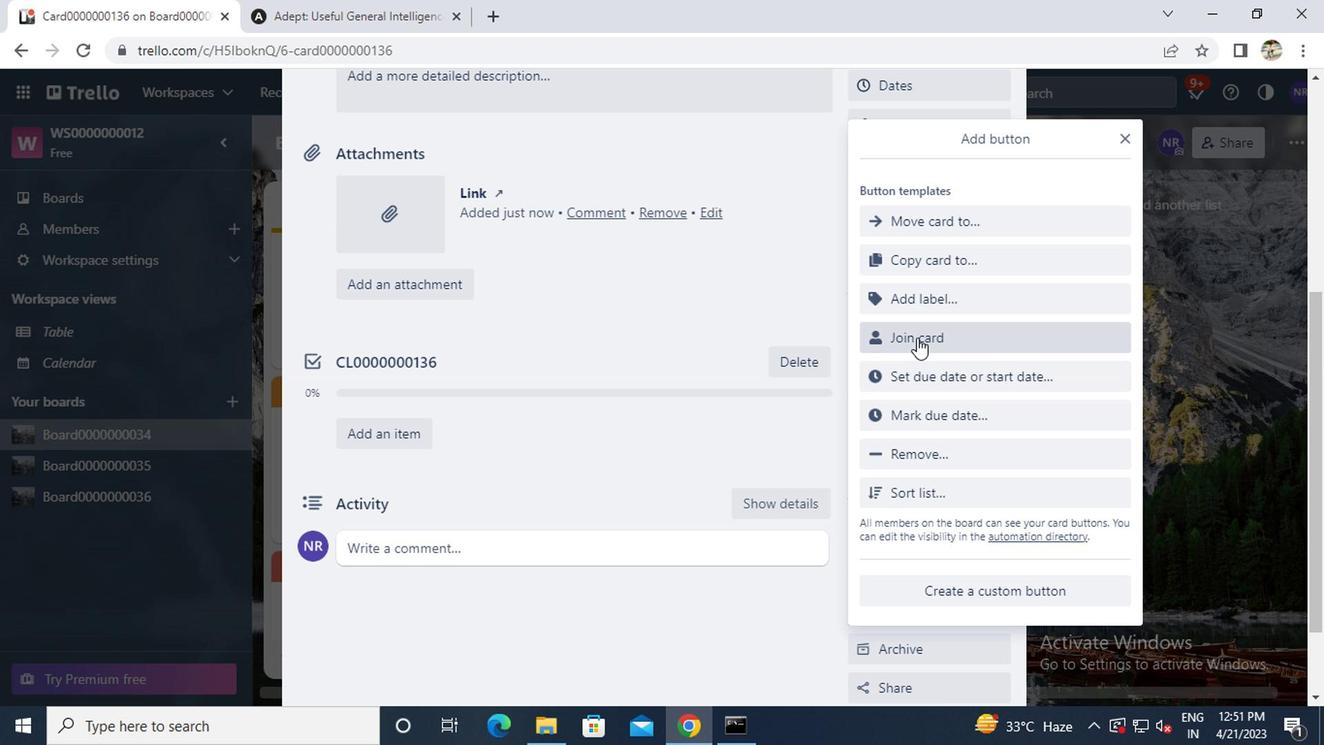 
Action: Key pressed <Key.caps_lock>b<Key.caps_lock>utton0000000136
Screenshot: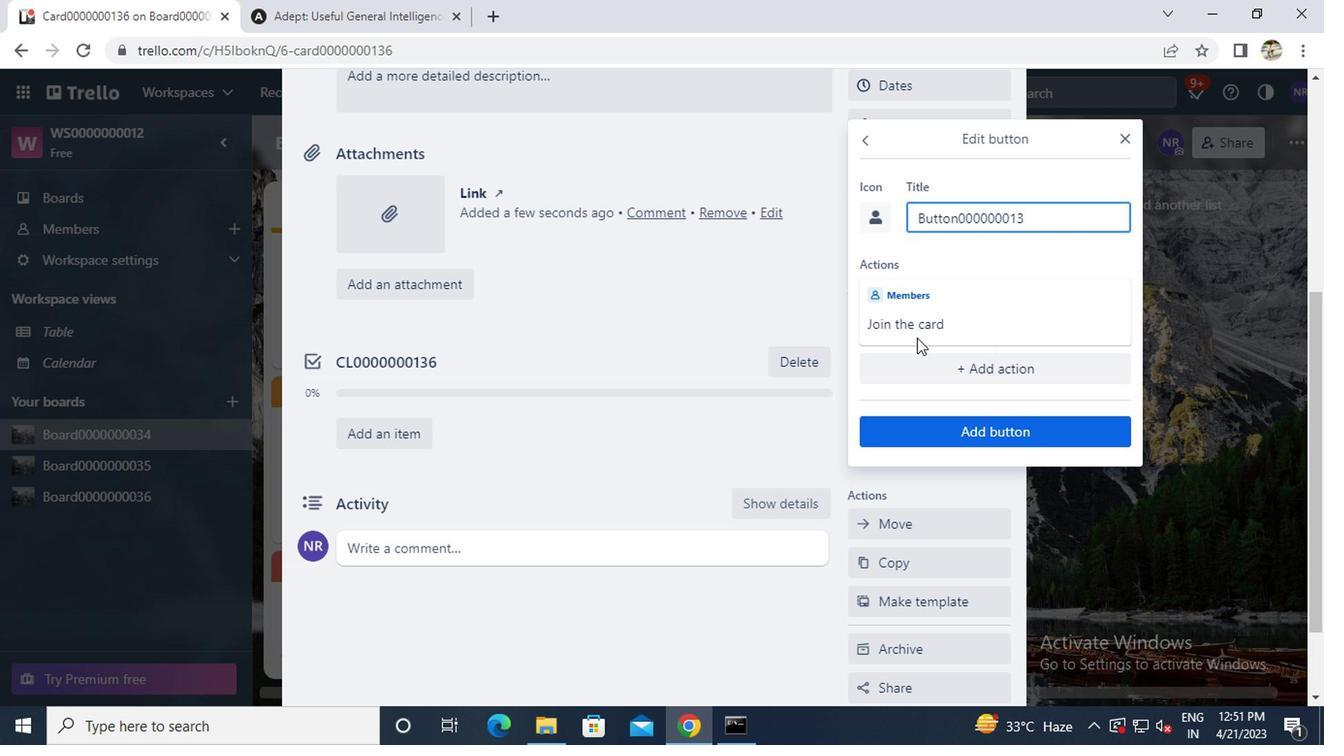 
Action: Mouse moved to (927, 429)
Screenshot: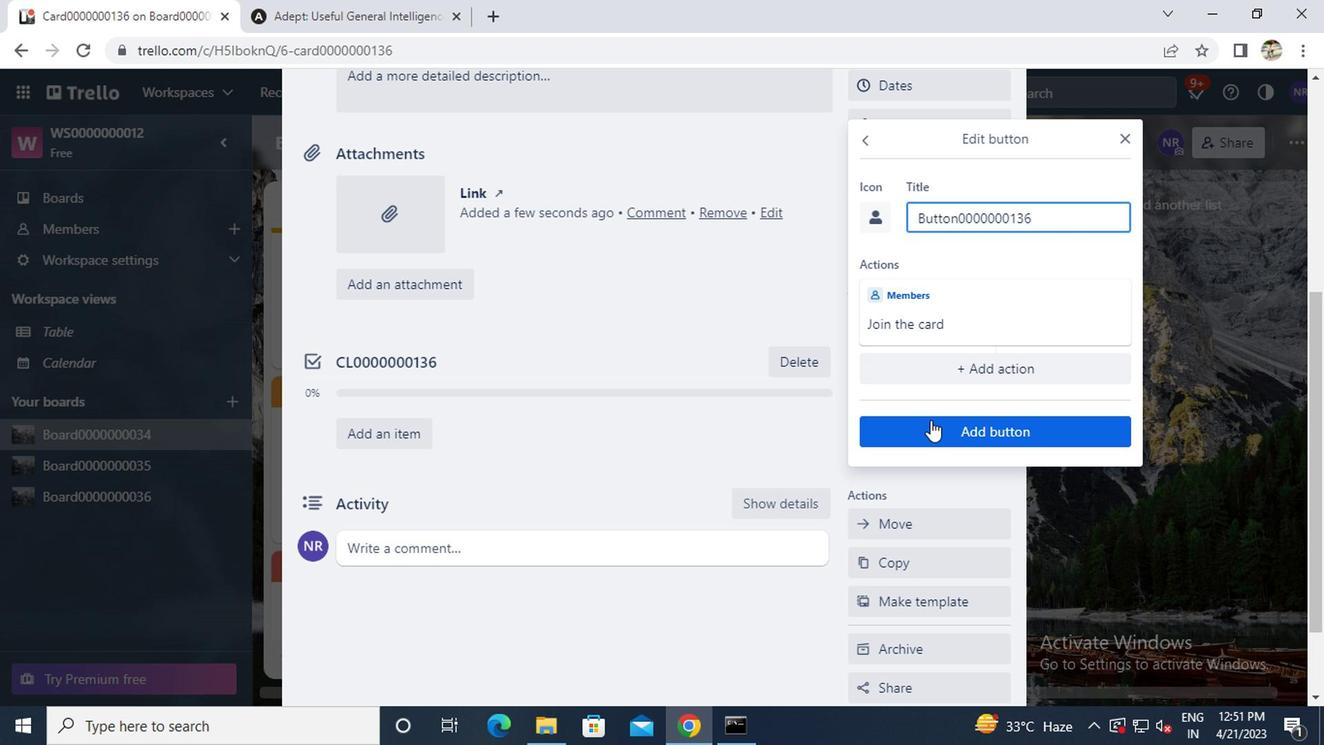 
Action: Mouse pressed left at (927, 429)
Screenshot: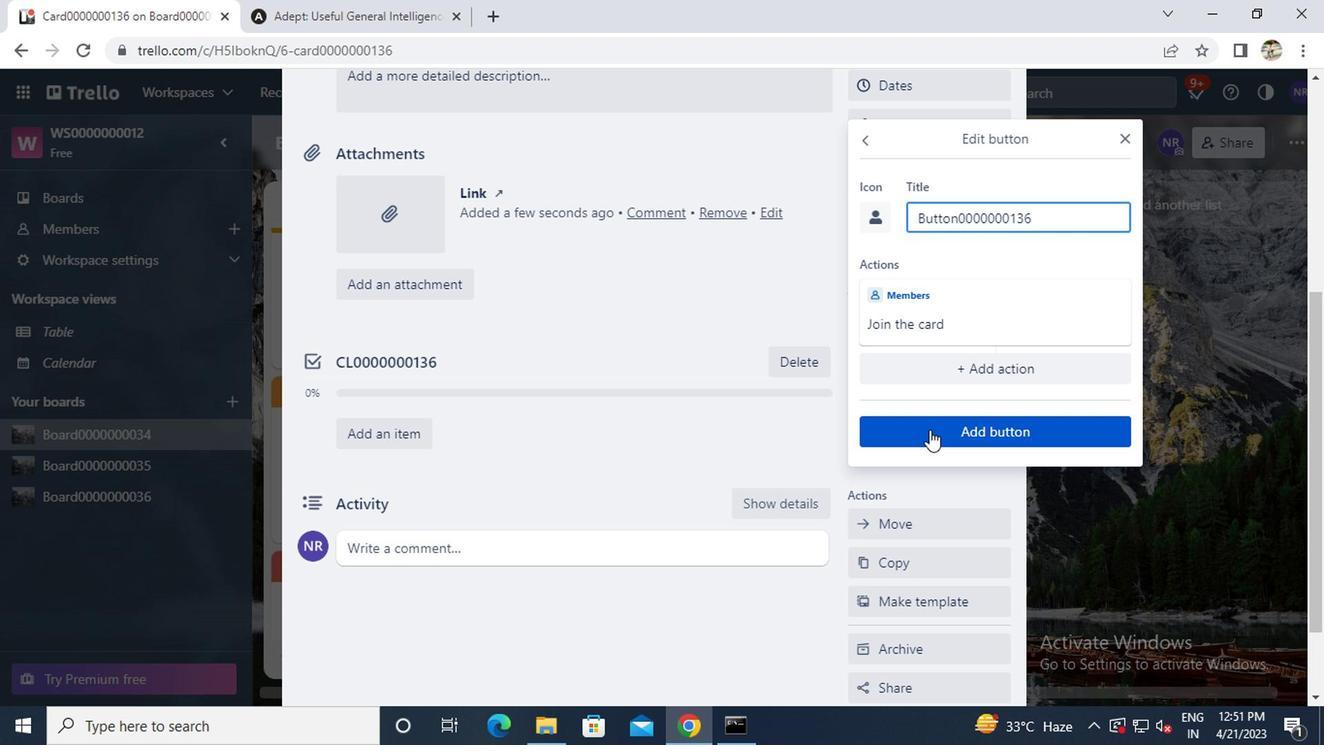 
Action: Mouse moved to (663, 392)
Screenshot: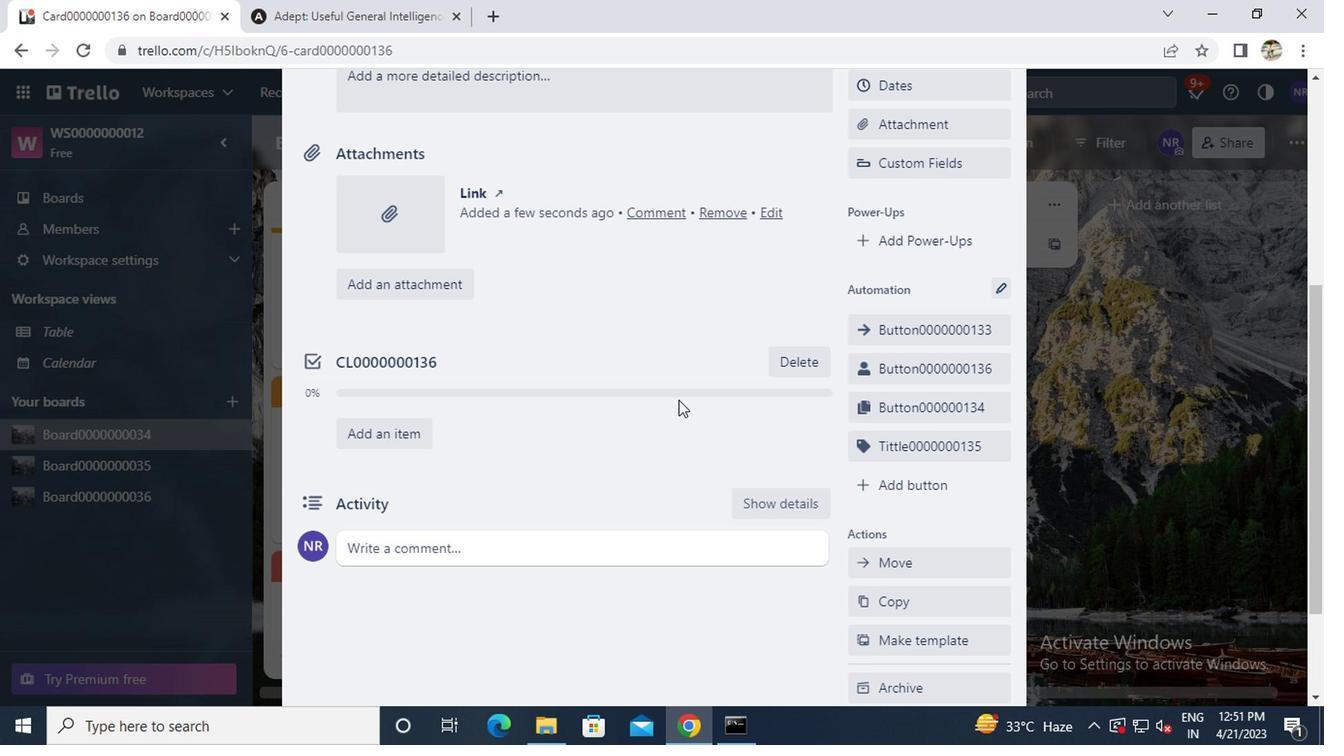 
Action: Mouse scrolled (663, 393) with delta (0, 1)
Screenshot: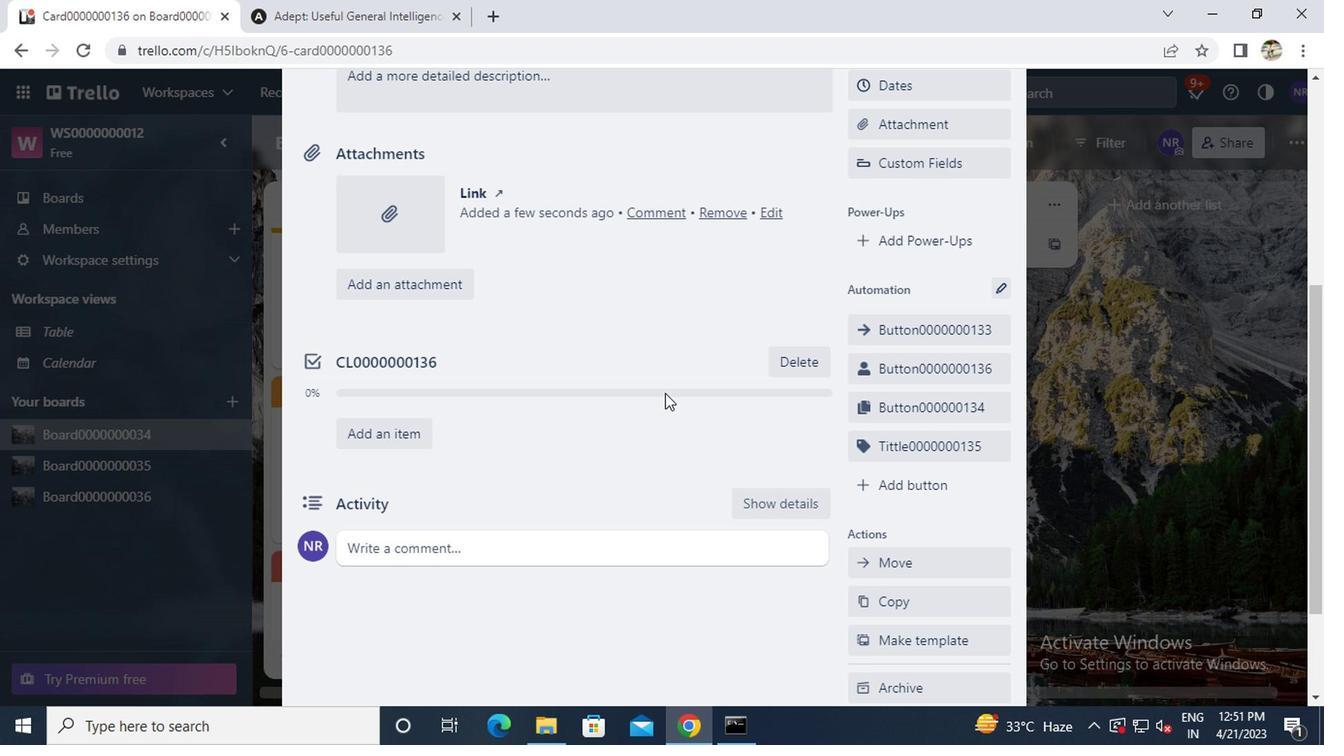 
Action: Mouse scrolled (663, 393) with delta (0, 1)
Screenshot: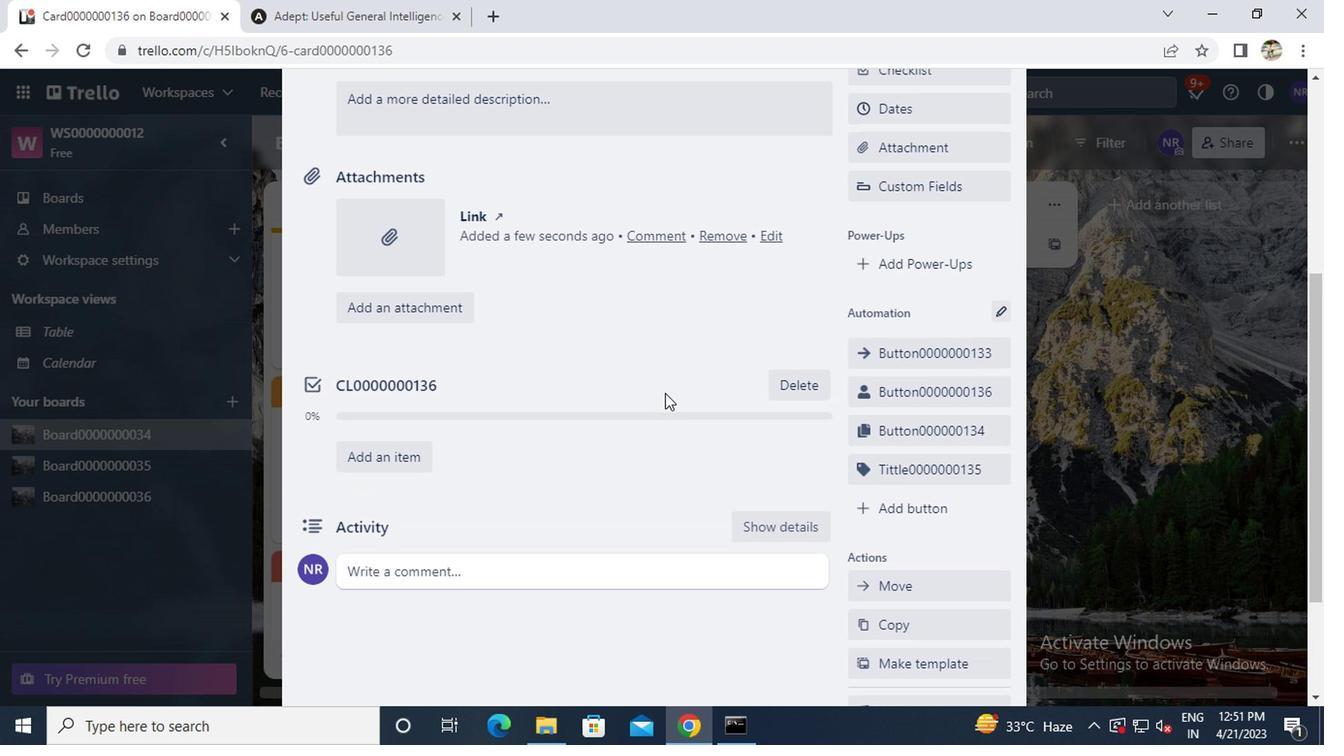 
Action: Mouse moved to (617, 282)
Screenshot: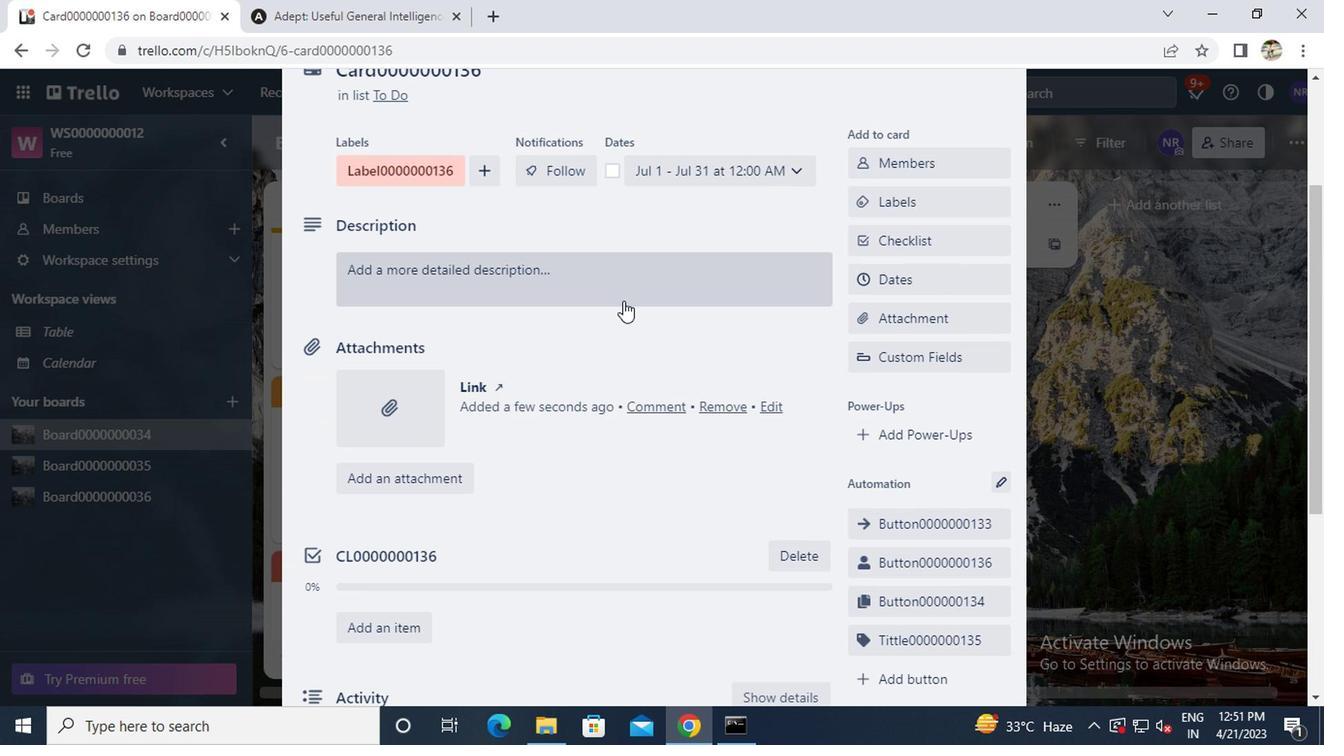 
Action: Mouse pressed left at (617, 282)
Screenshot: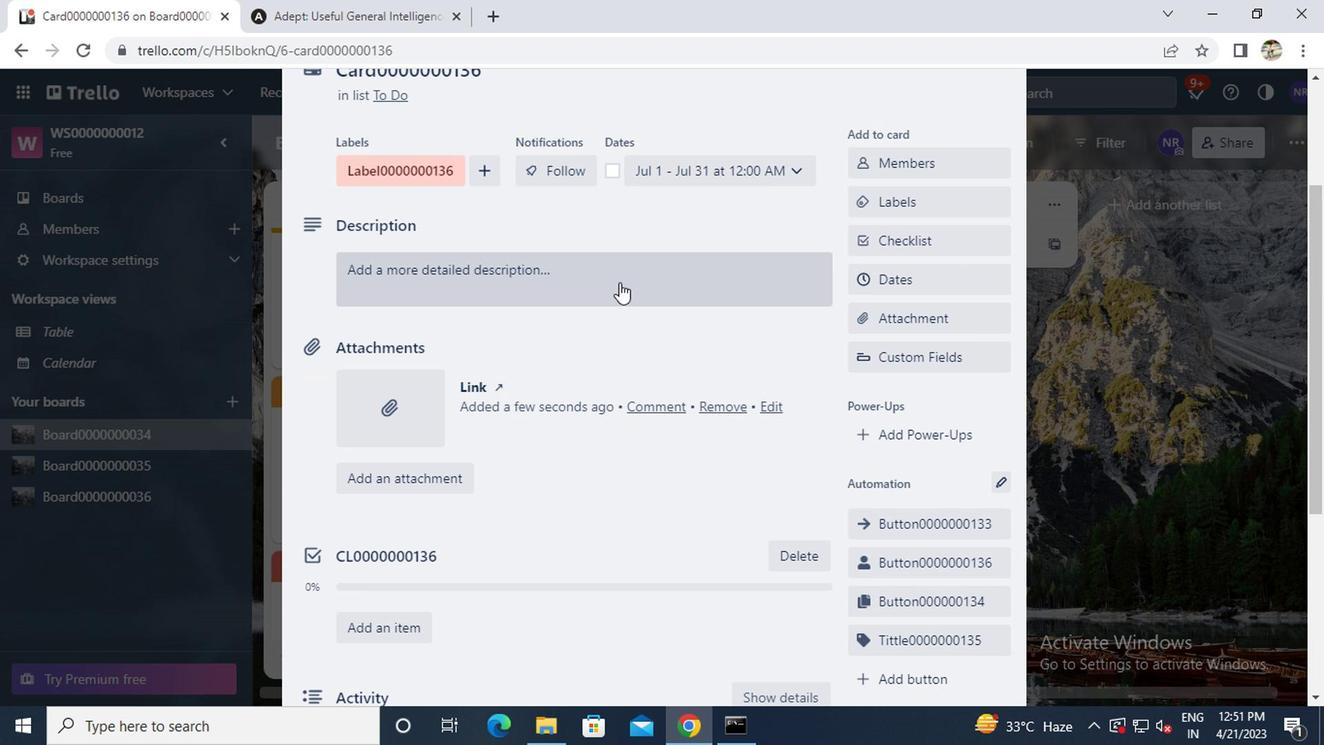 
Action: Key pressed <Key.caps_lock>ds0000000136
Screenshot: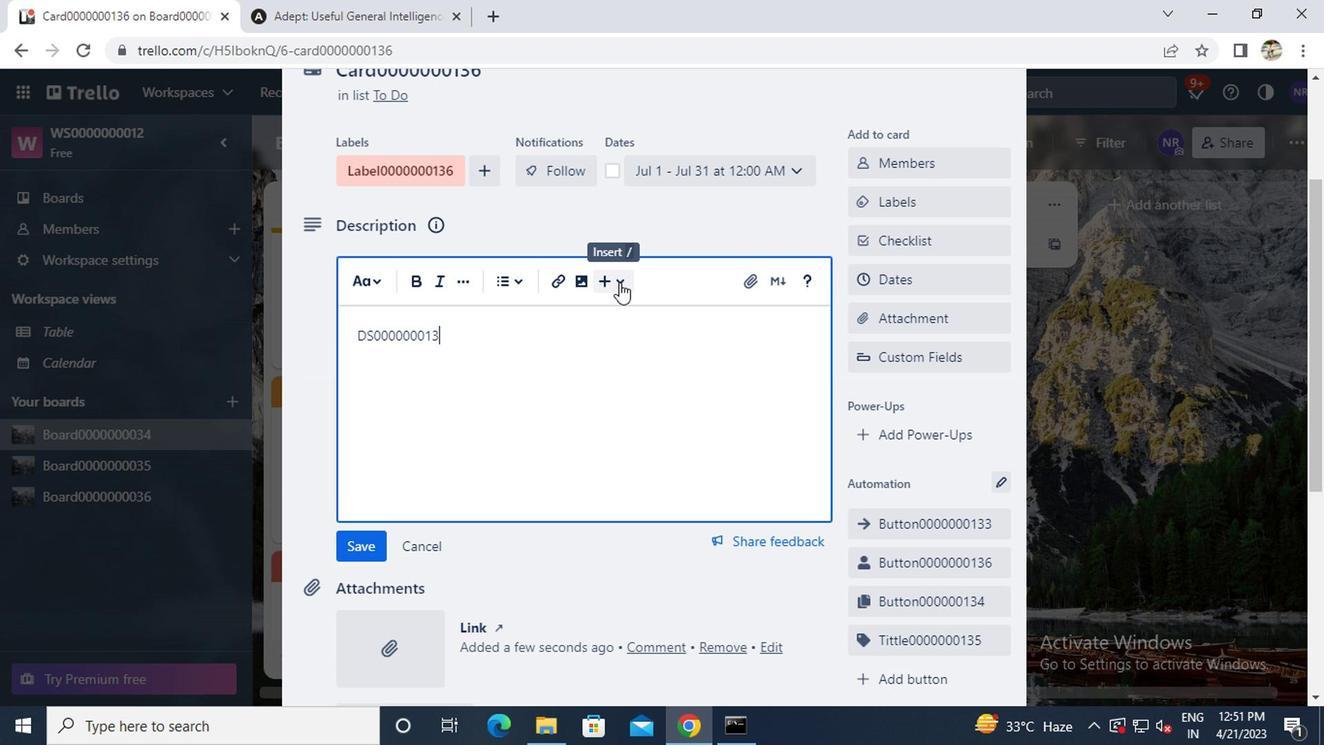 
Action: Mouse moved to (373, 537)
Screenshot: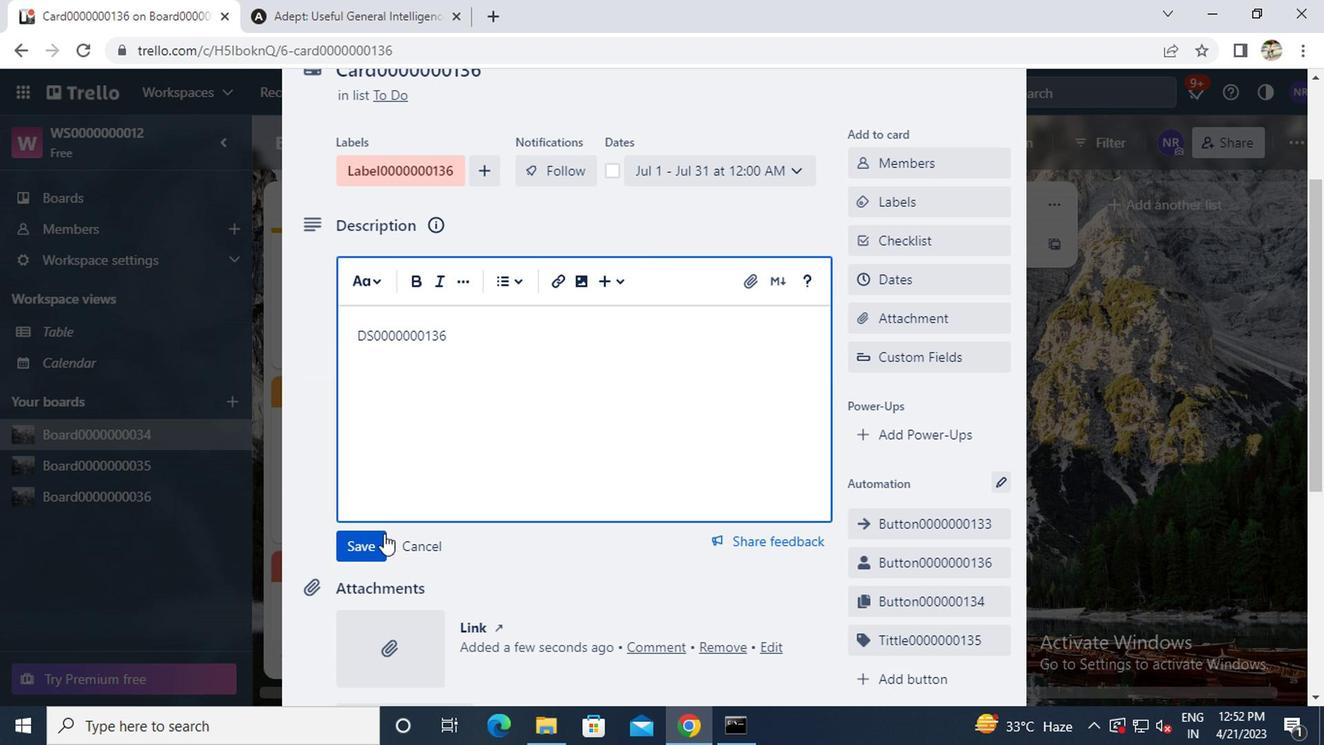 
Action: Mouse pressed left at (373, 537)
Screenshot: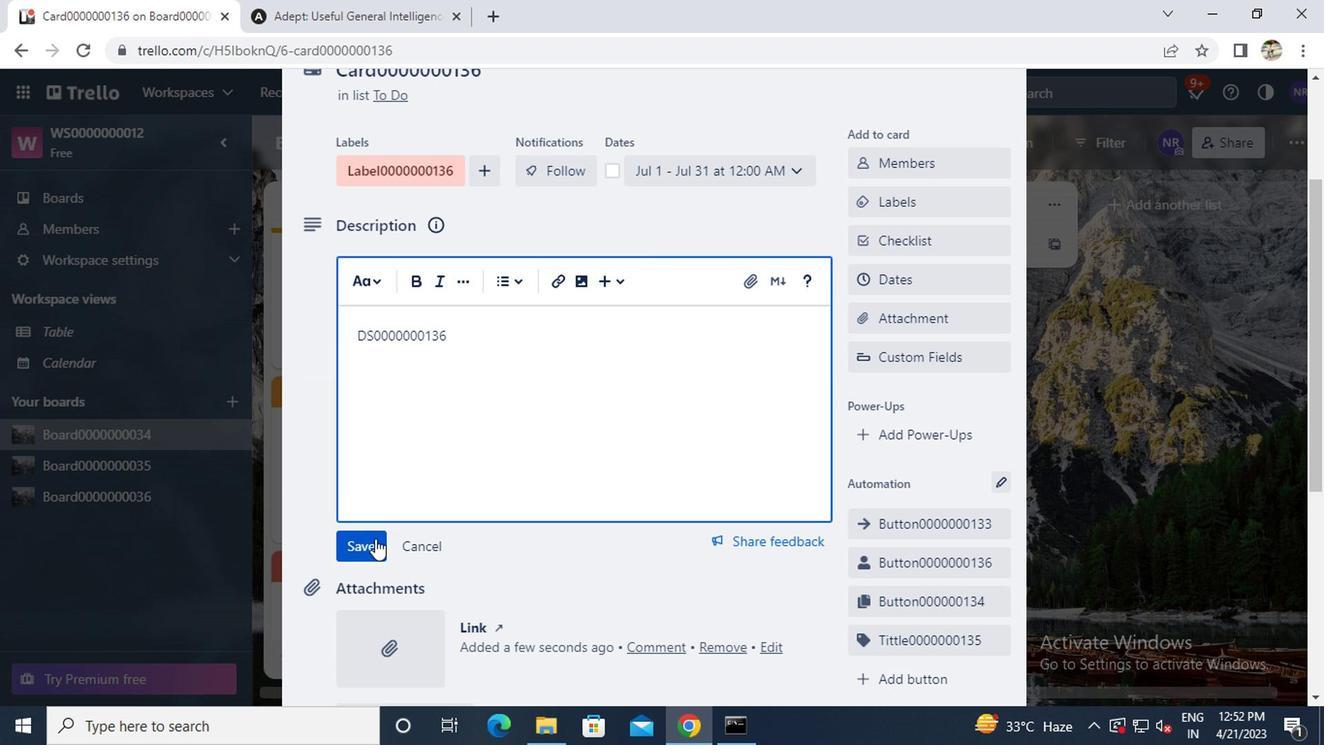 
Action: Mouse scrolled (373, 536) with delta (0, 0)
Screenshot: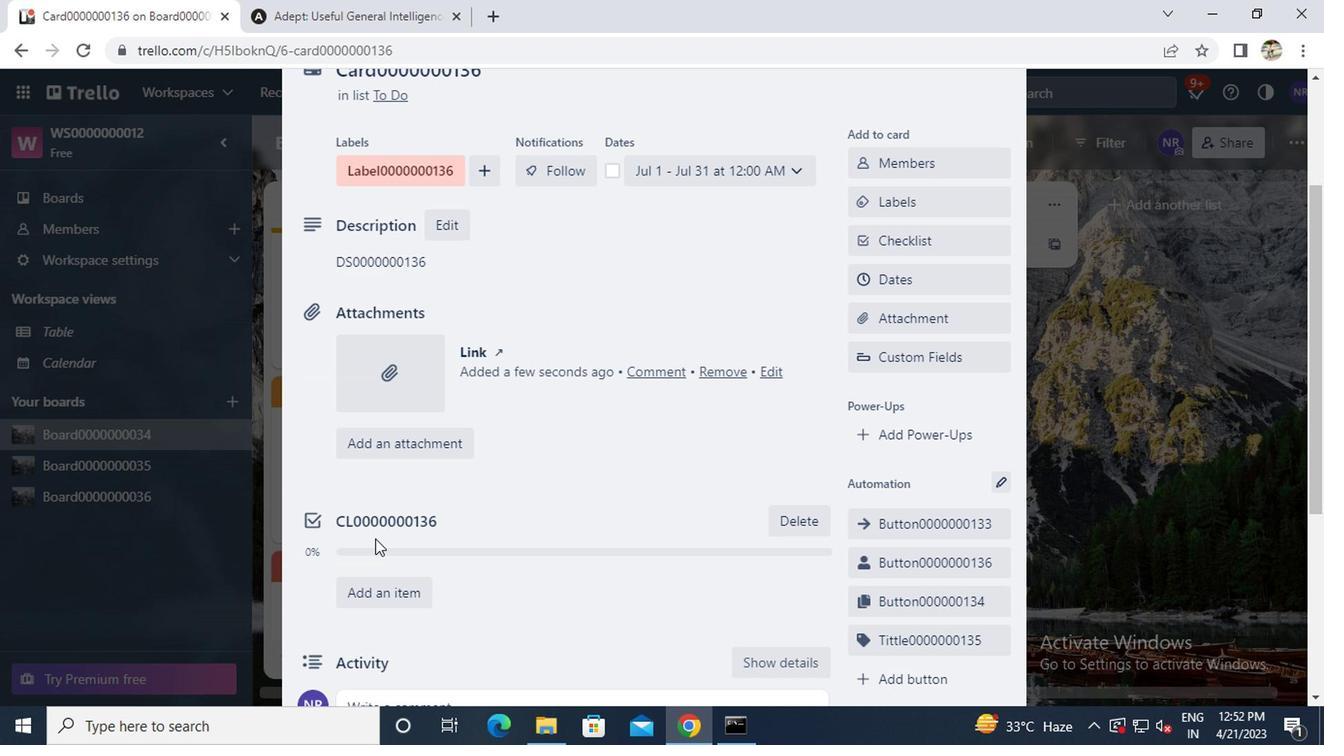
Action: Mouse scrolled (373, 536) with delta (0, 0)
Screenshot: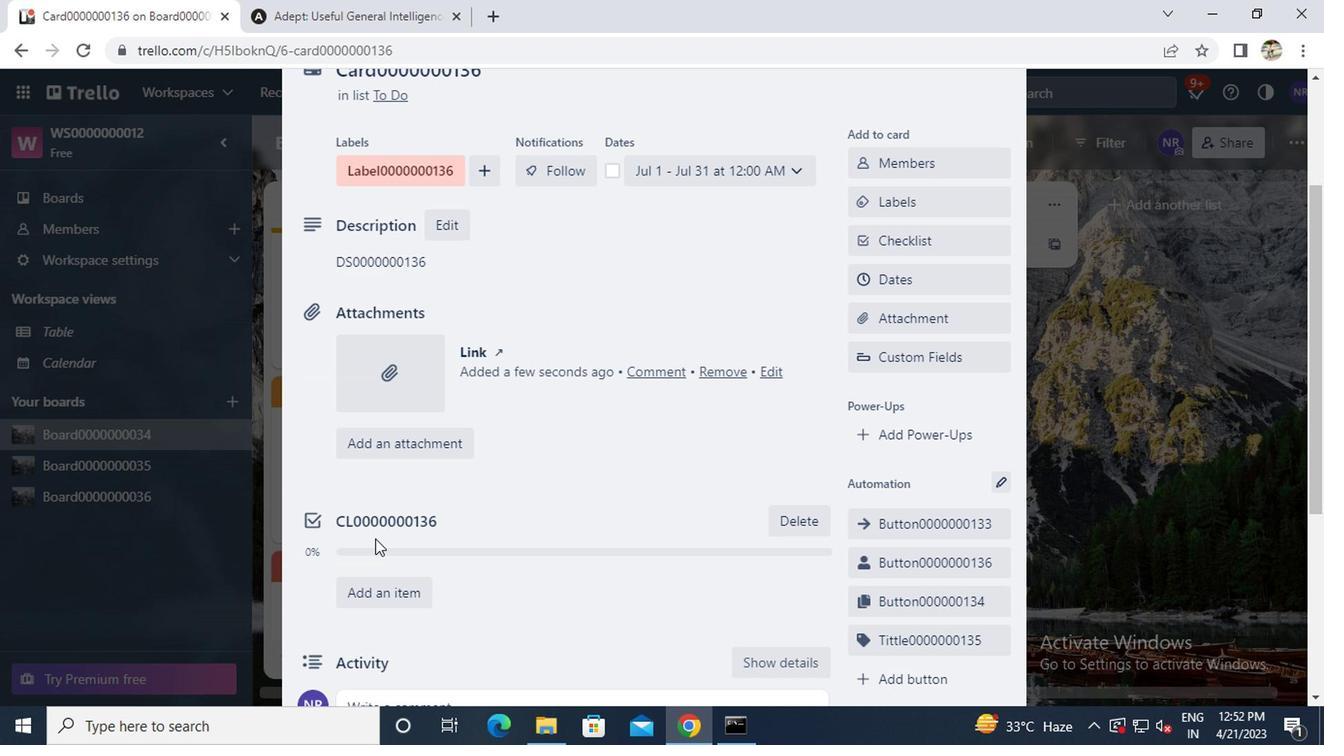 
Action: Mouse moved to (373, 516)
Screenshot: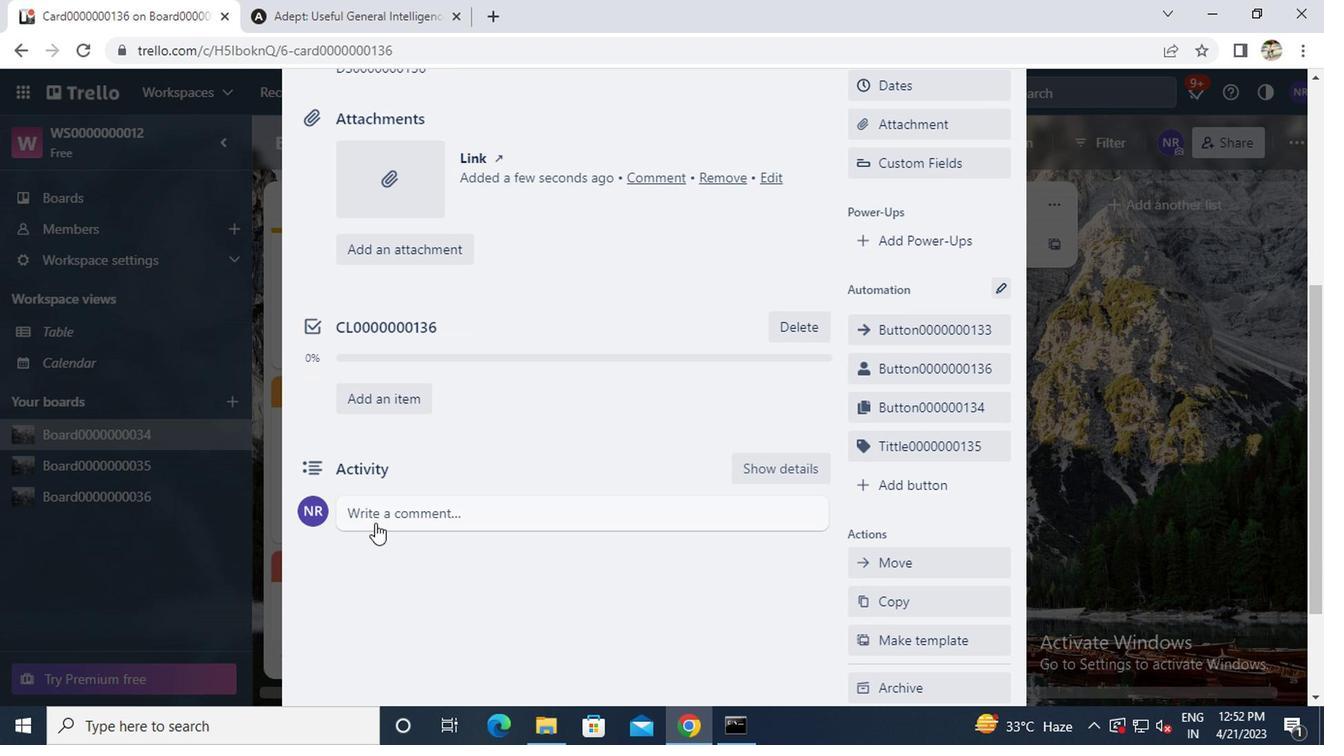 
Action: Mouse pressed left at (373, 516)
Screenshot: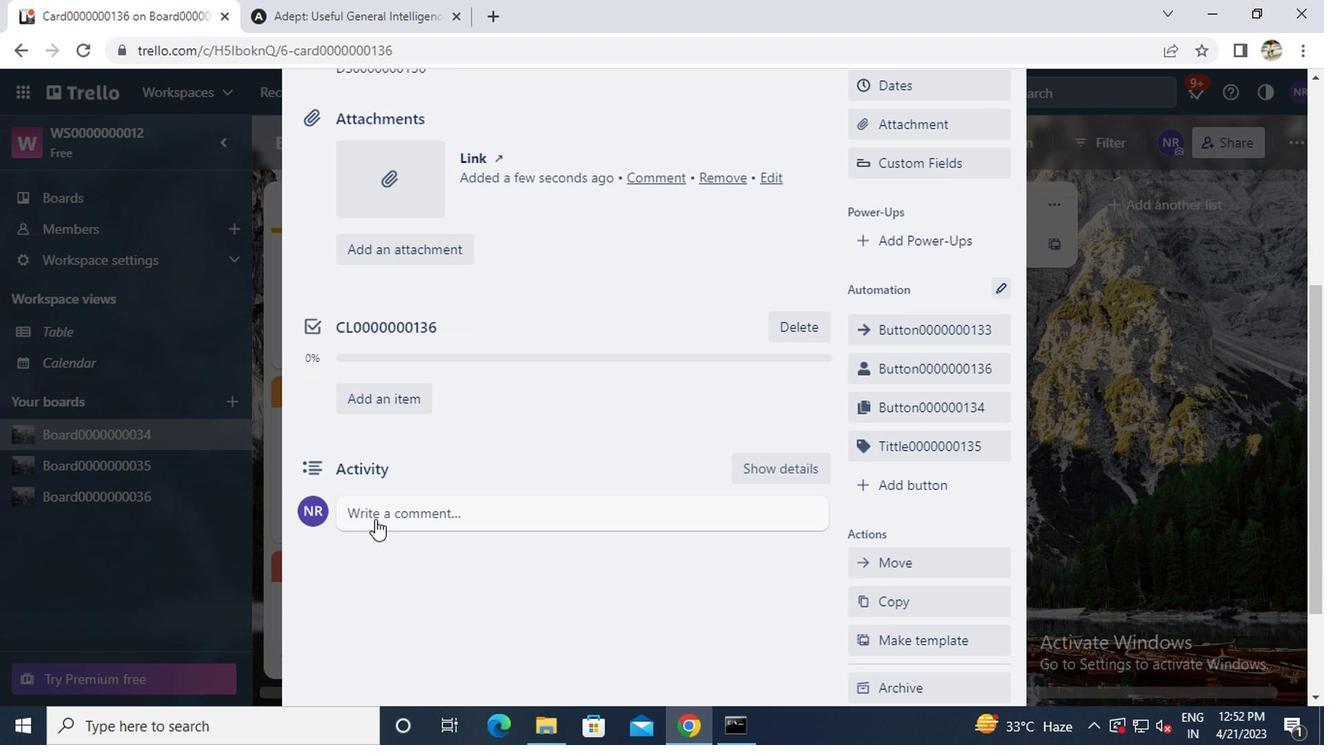 
Action: Key pressed cm0000000136
Screenshot: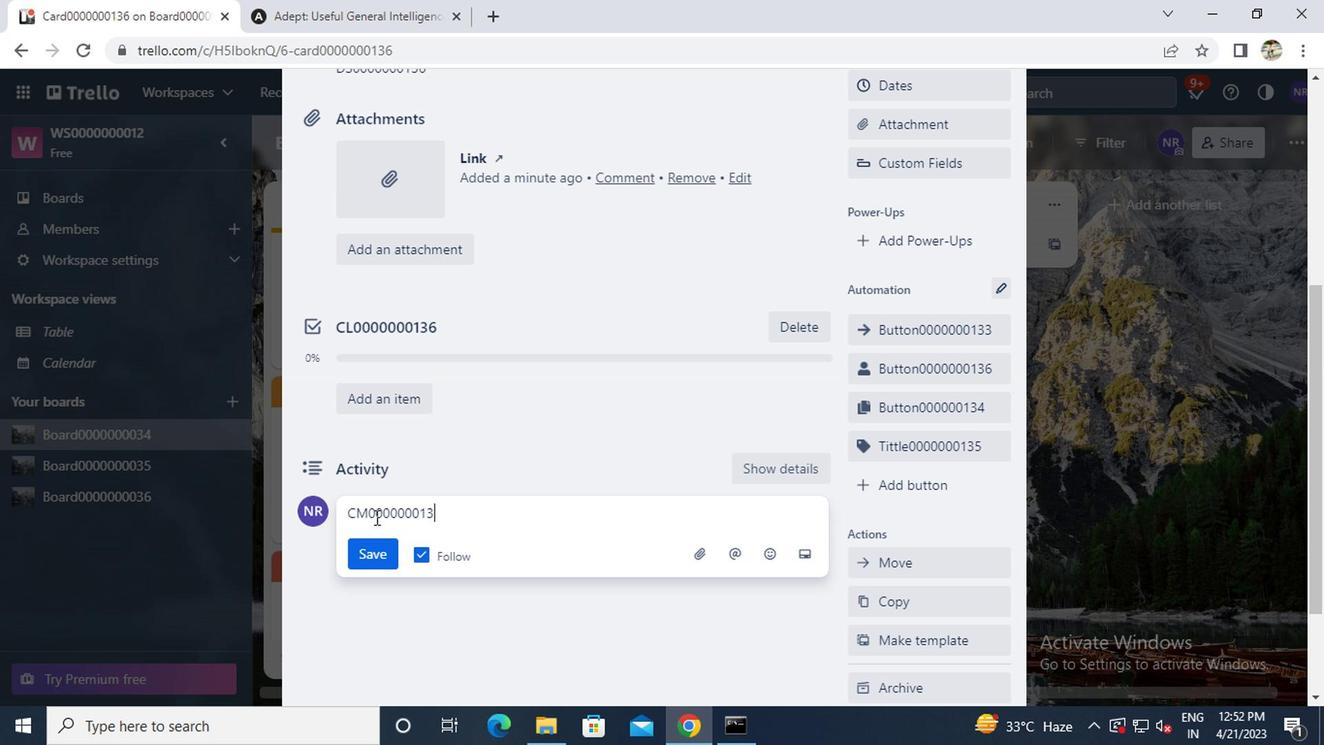 
Action: Mouse moved to (371, 545)
Screenshot: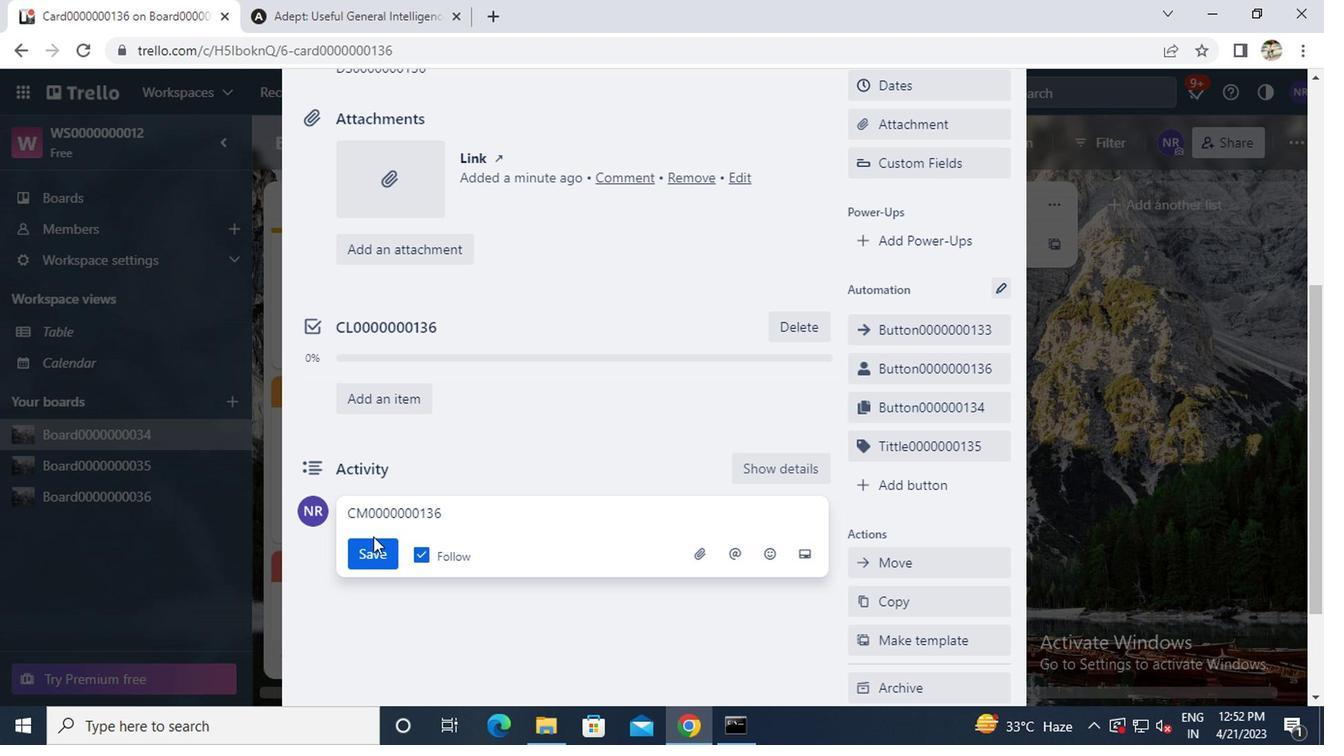 
Action: Mouse pressed left at (371, 545)
Screenshot: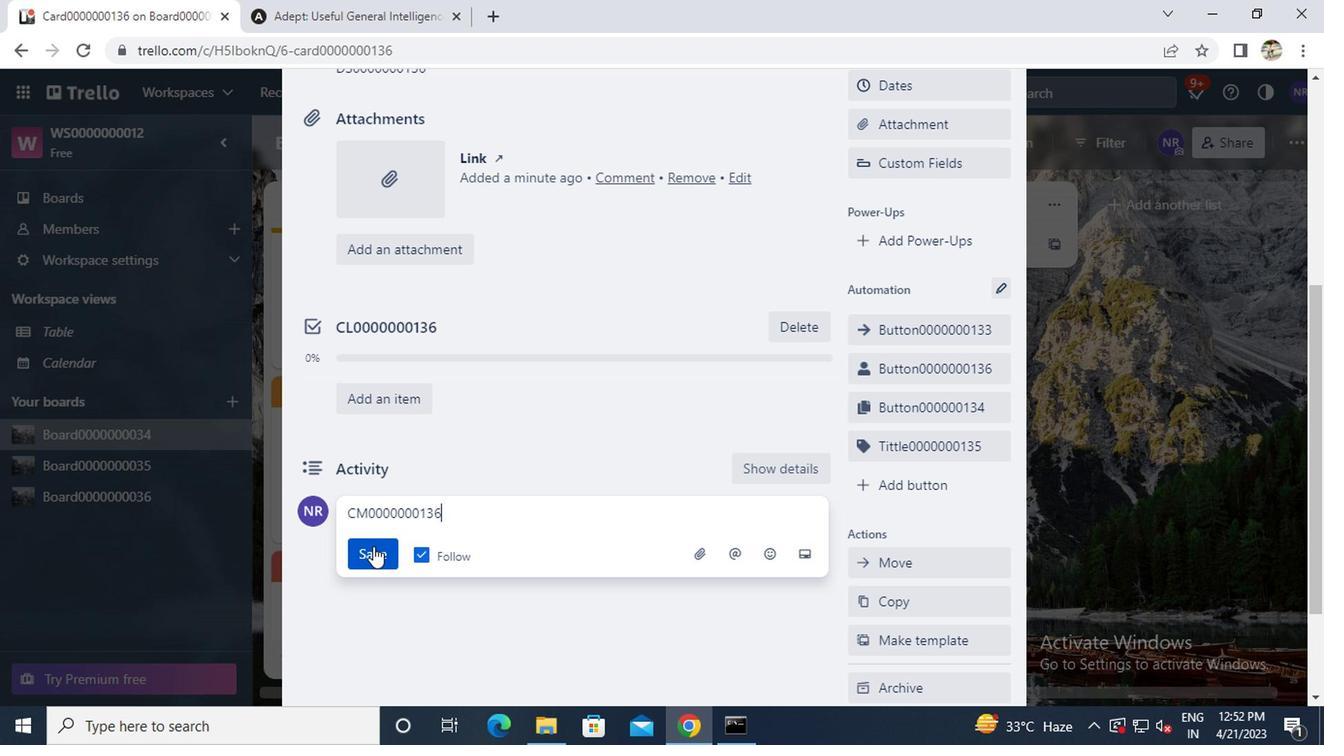 
Action: Mouse scrolled (371, 546) with delta (0, 0)
Screenshot: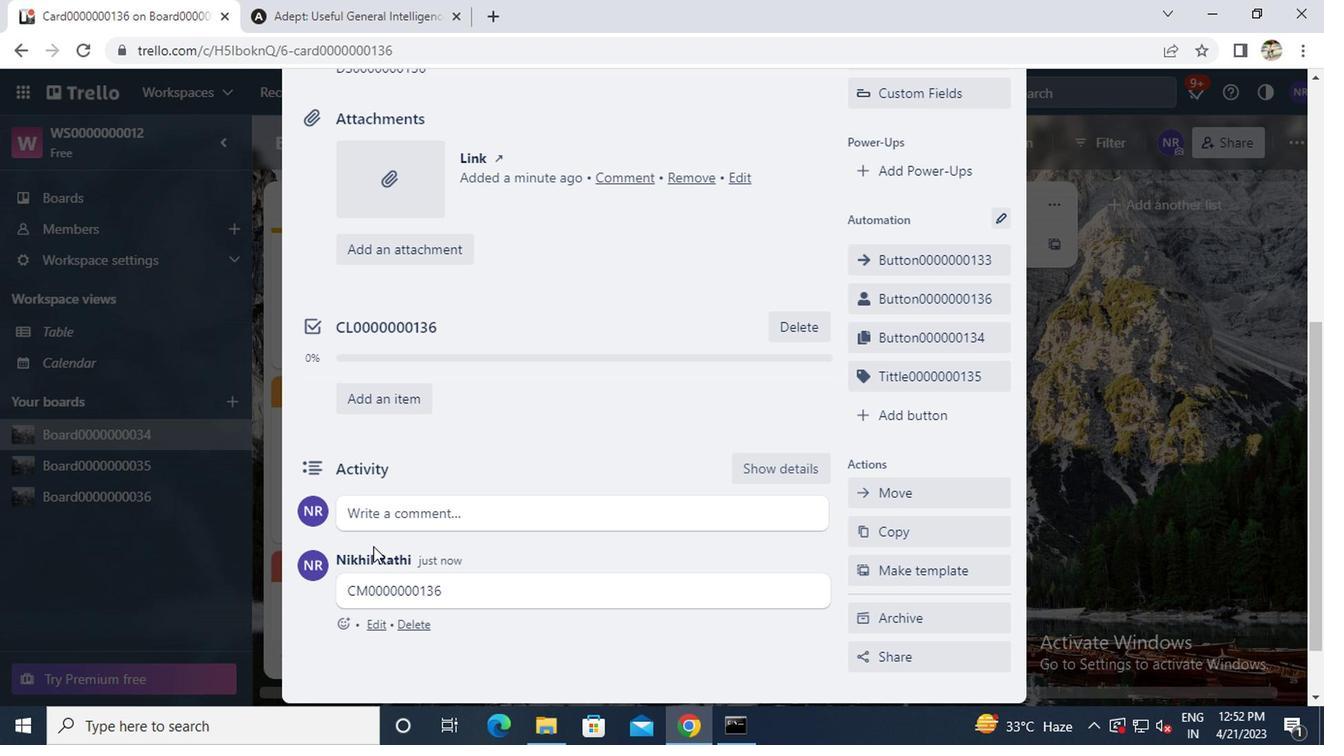 
Action: Mouse scrolled (371, 546) with delta (0, 0)
Screenshot: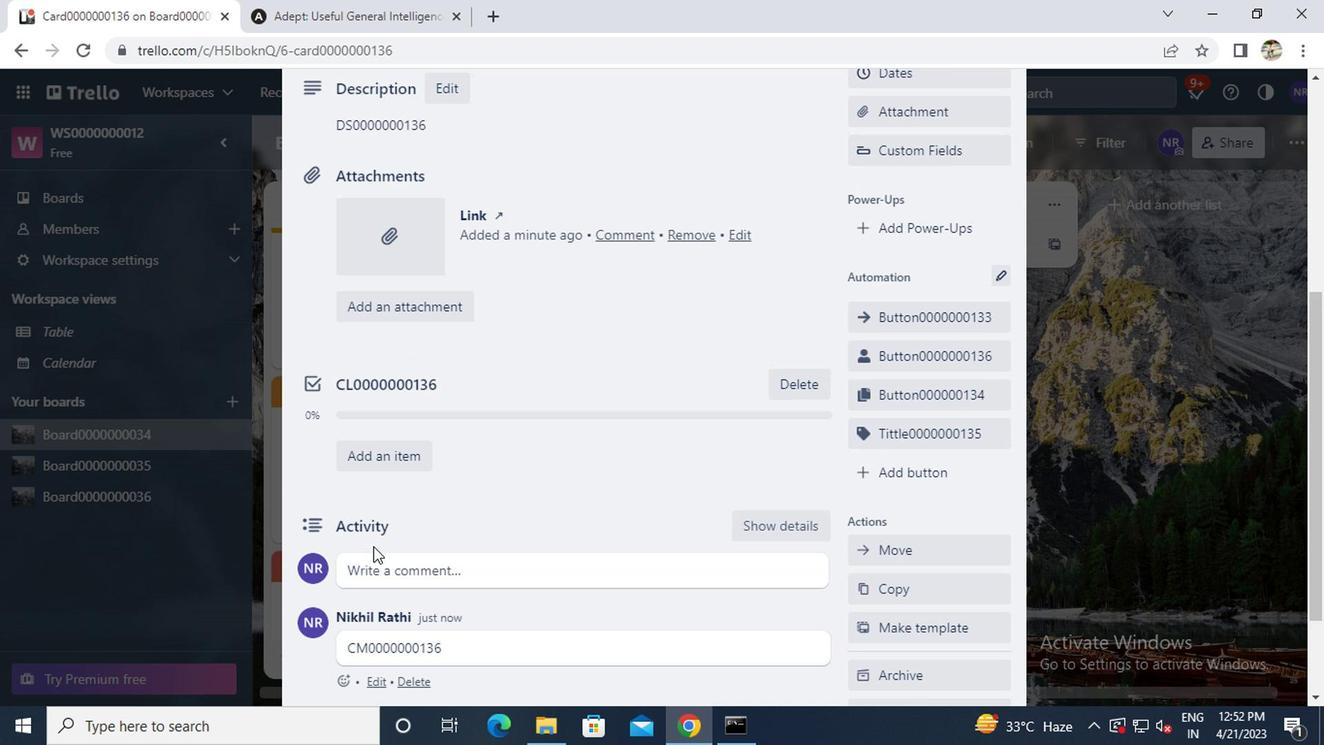 
Action: Mouse scrolled (371, 546) with delta (0, 0)
Screenshot: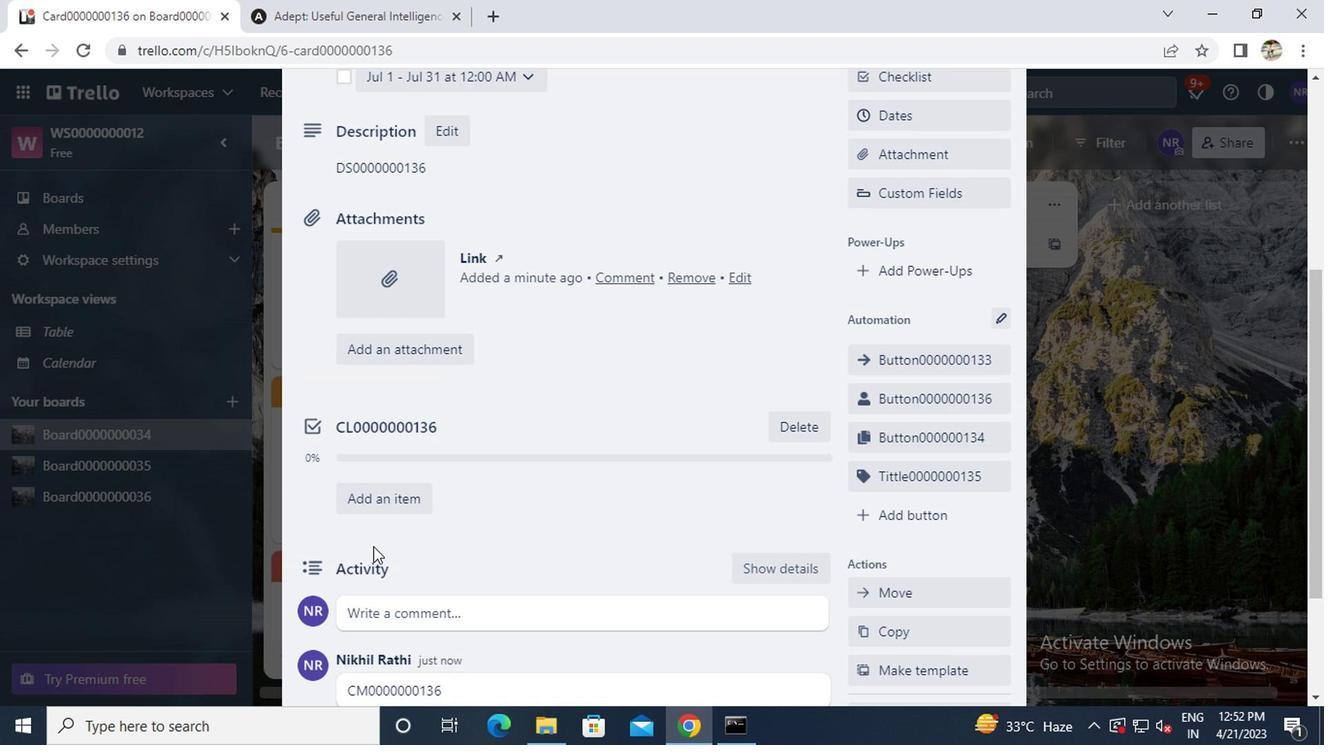 
Action: Mouse scrolled (371, 546) with delta (0, 0)
Screenshot: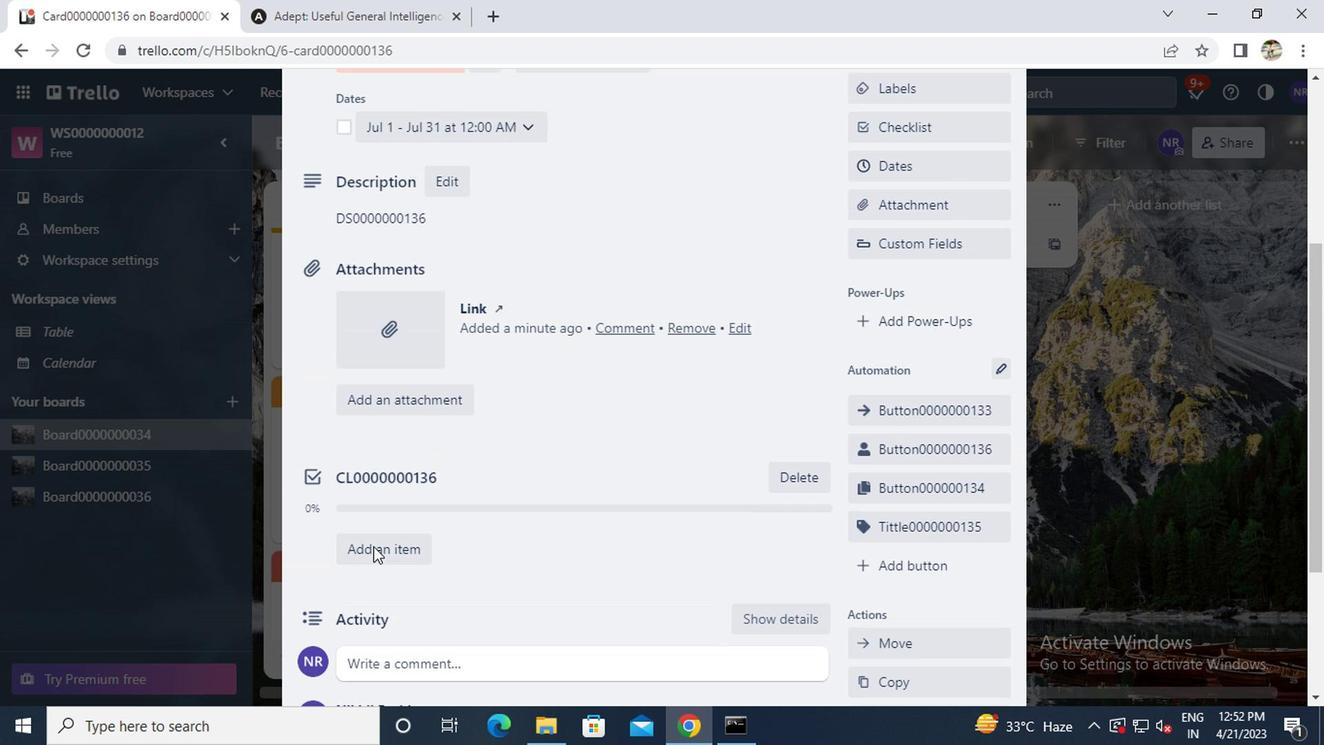 
Action: Mouse scrolled (371, 546) with delta (0, 0)
Screenshot: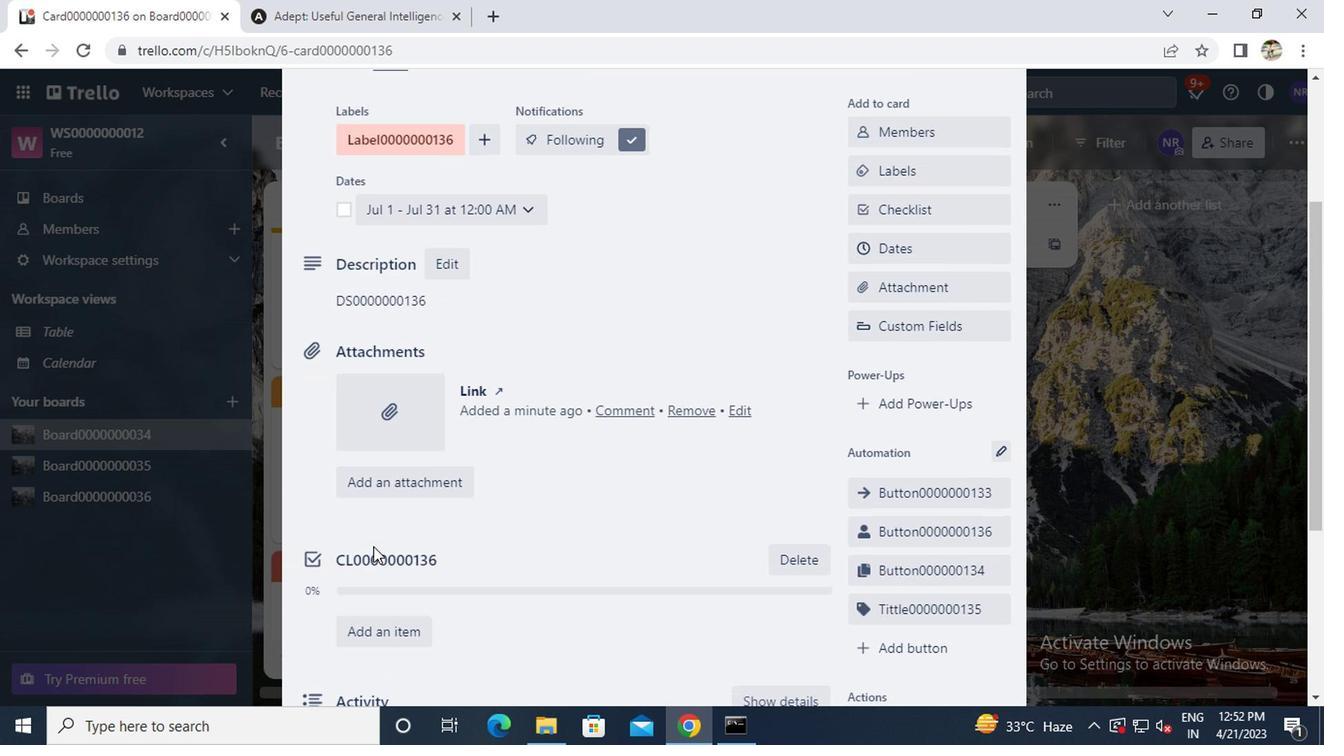 
Action: Mouse moved to (994, 138)
Screenshot: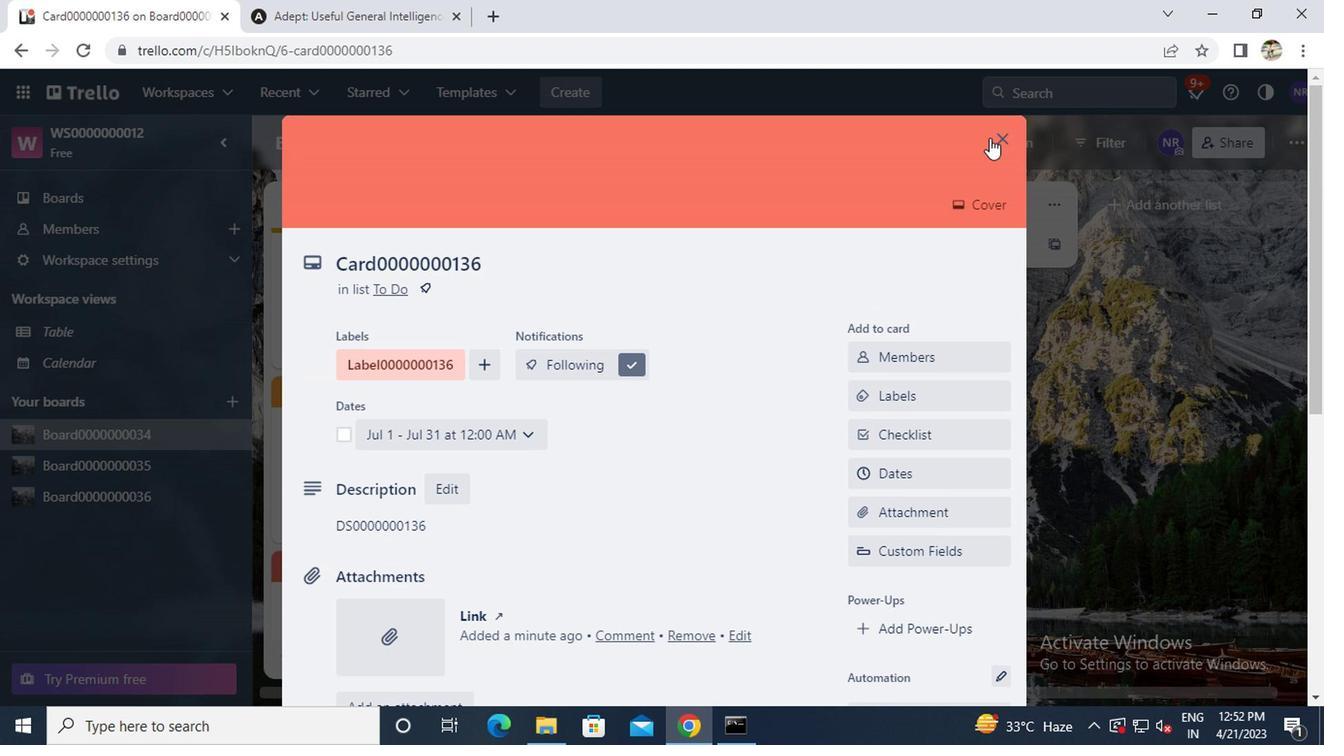 
Action: Mouse pressed left at (994, 138)
Screenshot: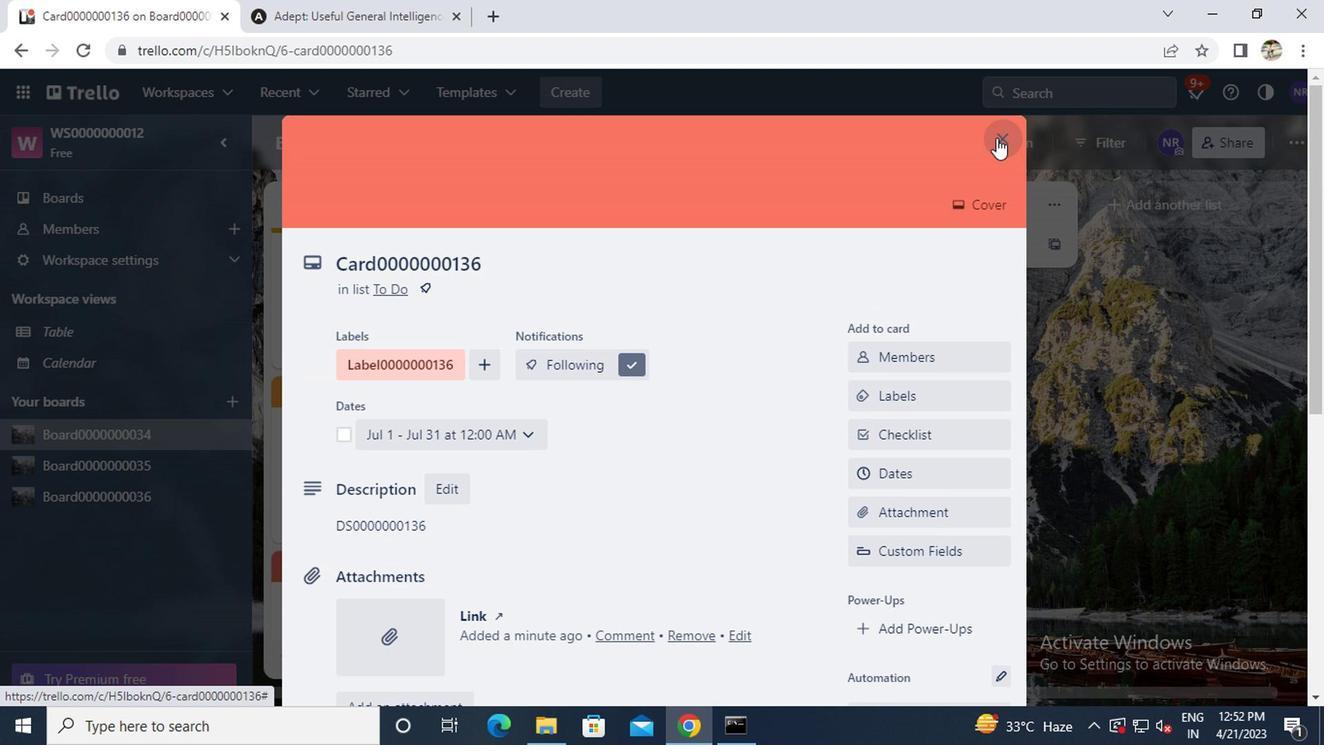 
